 Task: Find connections with filter location Mühlheim am Main with filter topic #cloudwith filter profile language Potuguese with filter current company EClerx with filter school Abeda Inamdar Senior College - India with filter industry Water, Waste, Steam, and Air Conditioning Services with filter service category Grant Writing with filter keywords title Civil Engineer
Action: Mouse moved to (483, 64)
Screenshot: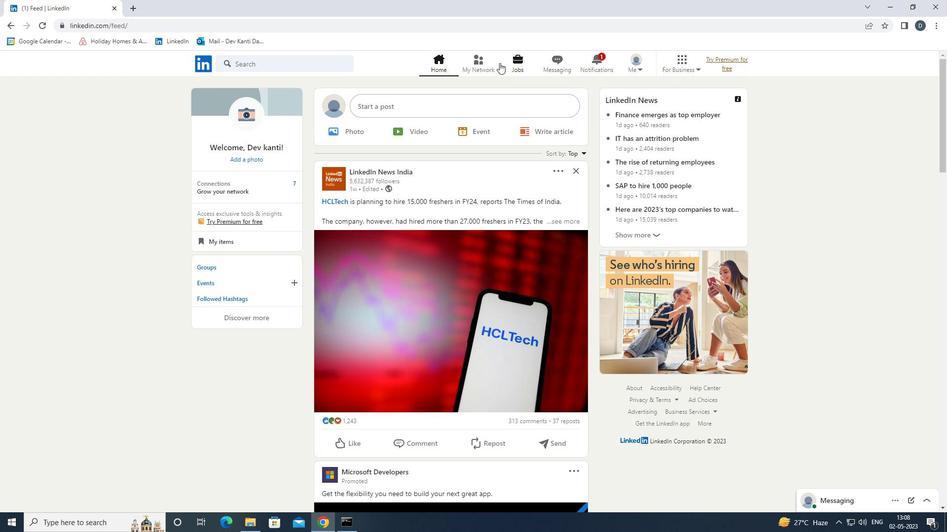 
Action: Mouse pressed left at (483, 64)
Screenshot: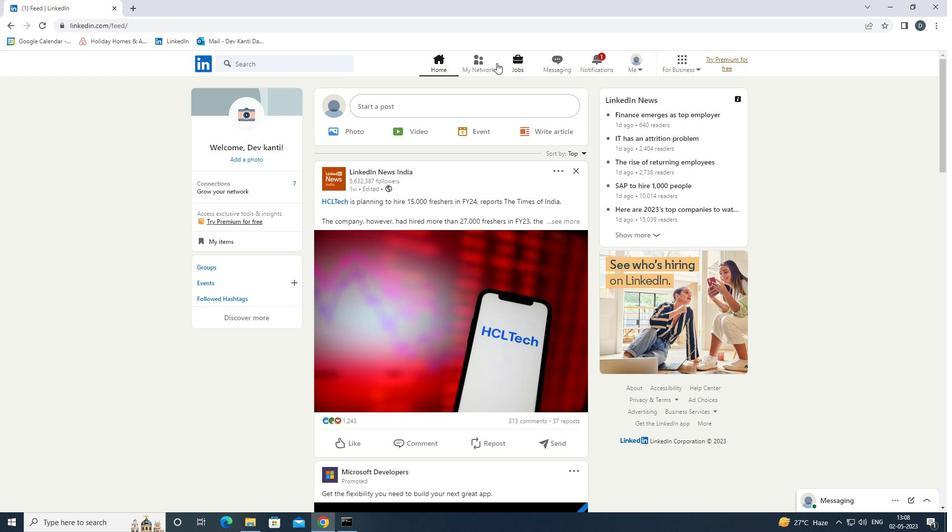 
Action: Mouse moved to (324, 117)
Screenshot: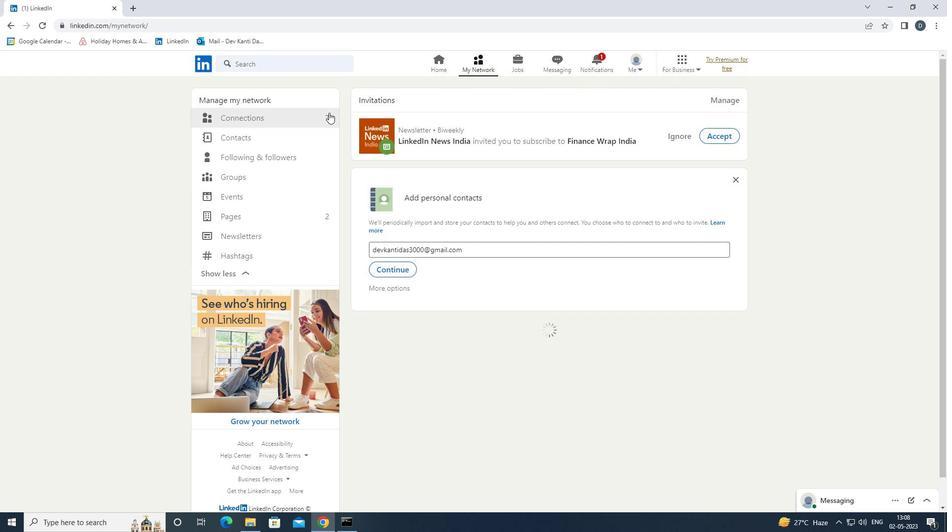 
Action: Mouse pressed left at (324, 117)
Screenshot: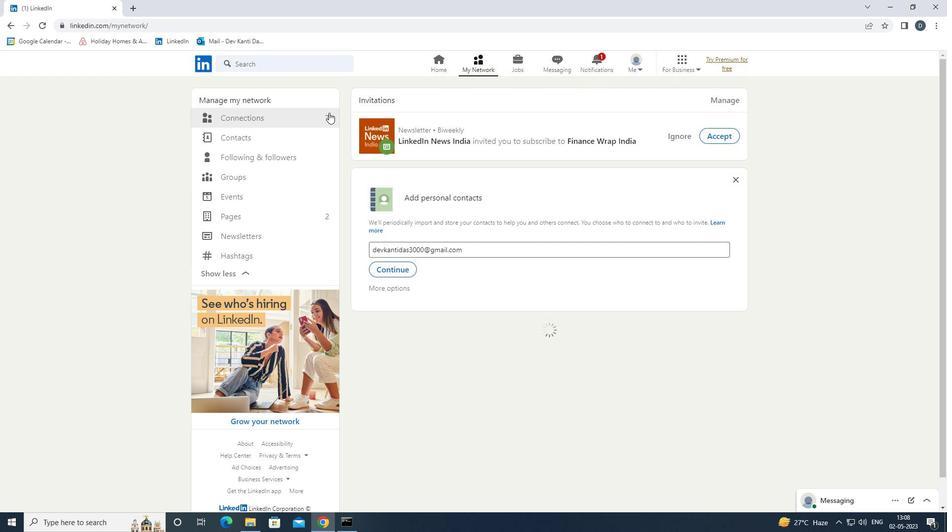 
Action: Mouse moved to (572, 118)
Screenshot: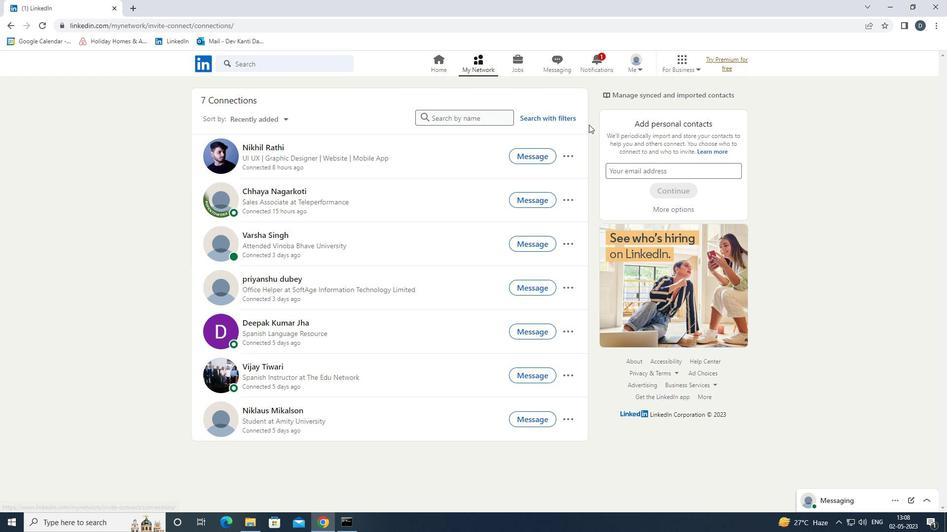 
Action: Mouse pressed left at (572, 118)
Screenshot: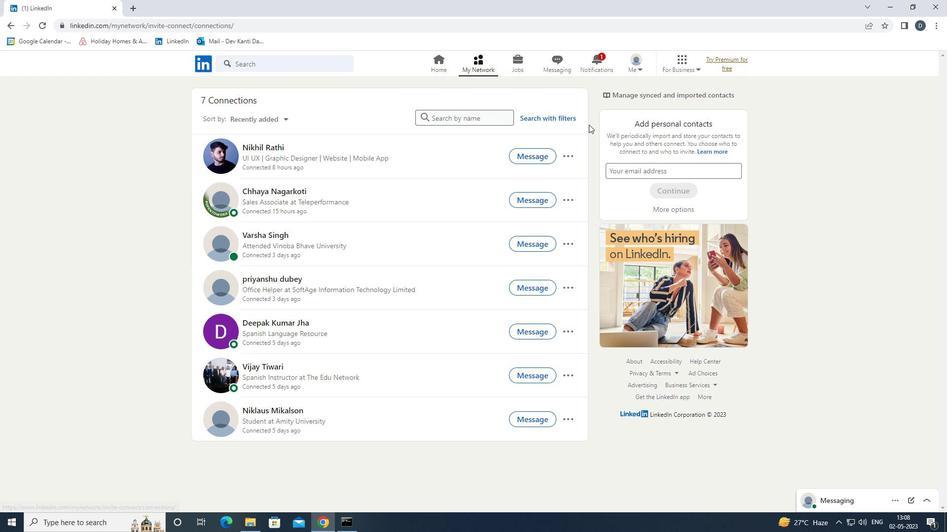 
Action: Mouse moved to (504, 90)
Screenshot: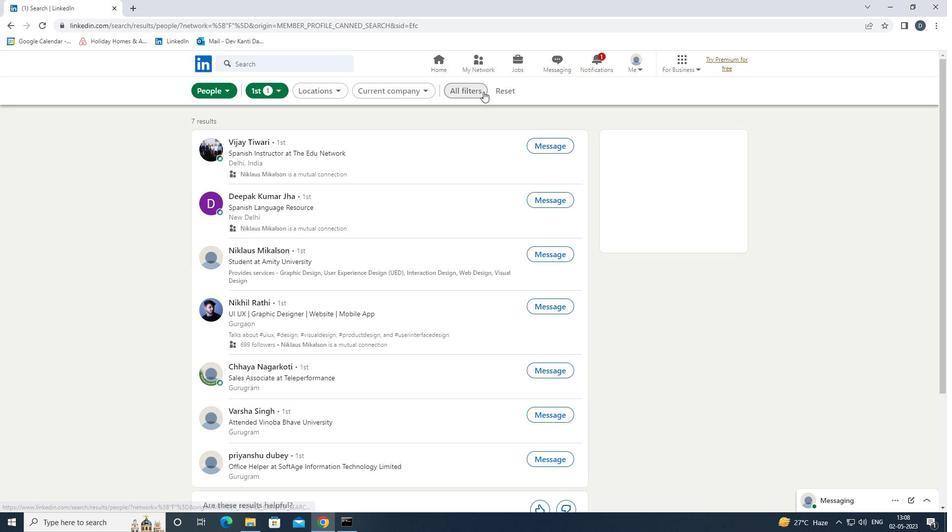
Action: Mouse pressed left at (504, 90)
Screenshot: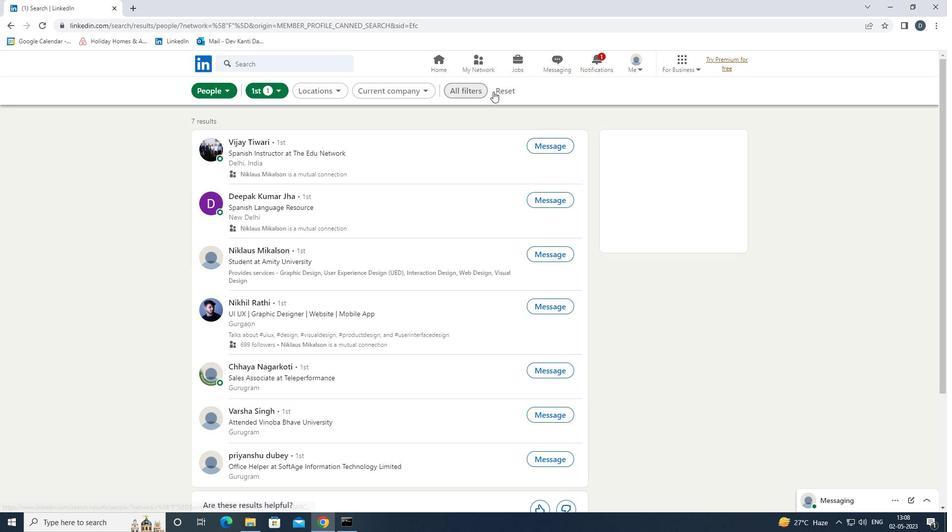 
Action: Mouse moved to (496, 93)
Screenshot: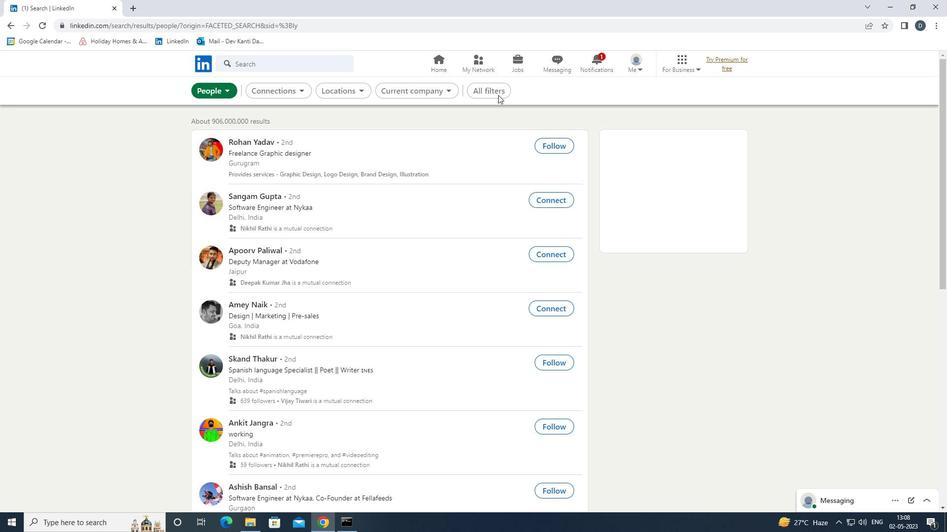 
Action: Mouse pressed left at (496, 93)
Screenshot: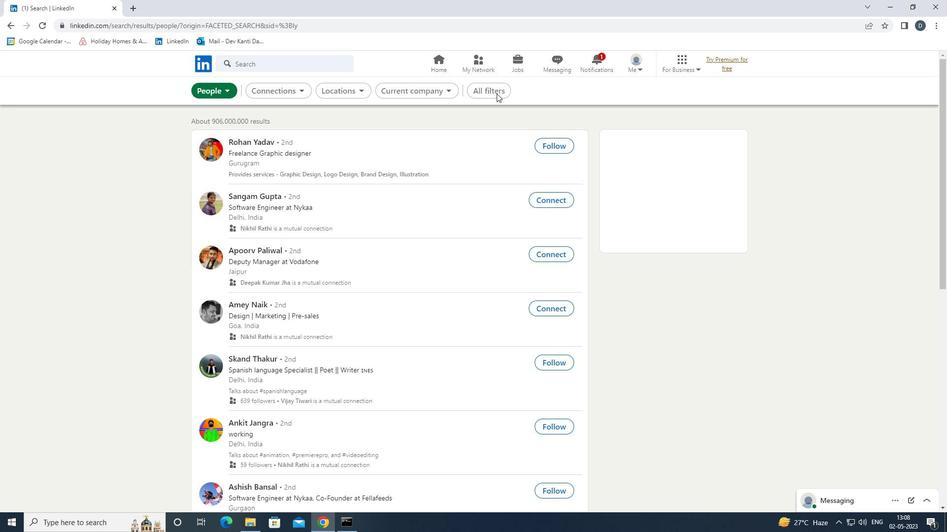 
Action: Mouse moved to (820, 280)
Screenshot: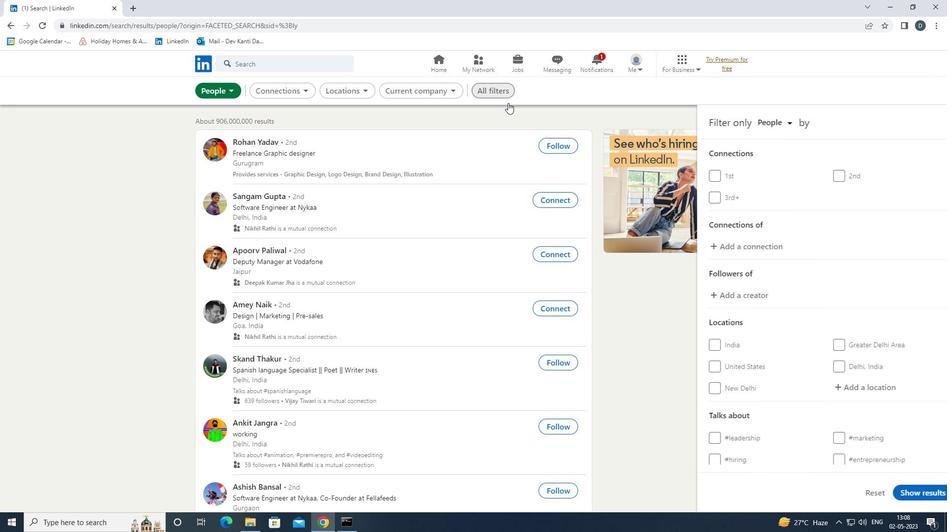 
Action: Mouse scrolled (820, 279) with delta (0, 0)
Screenshot: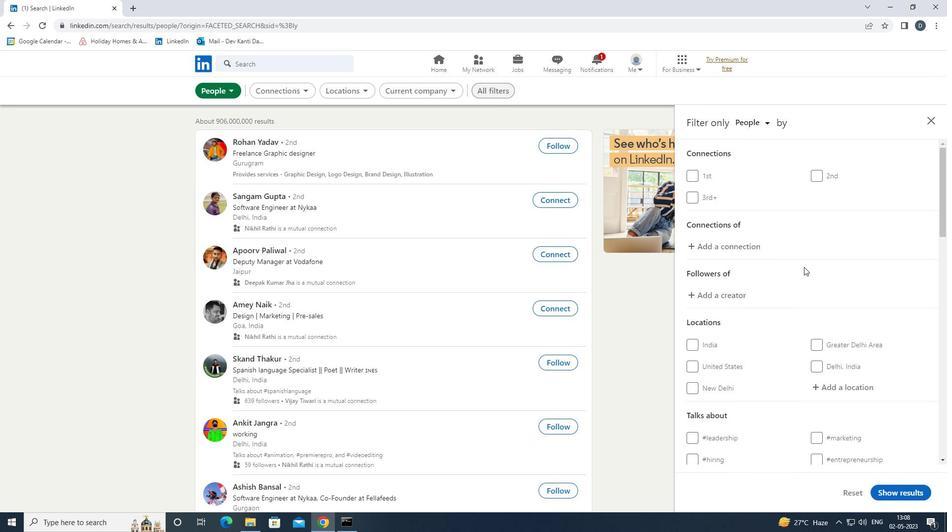 
Action: Mouse scrolled (820, 279) with delta (0, 0)
Screenshot: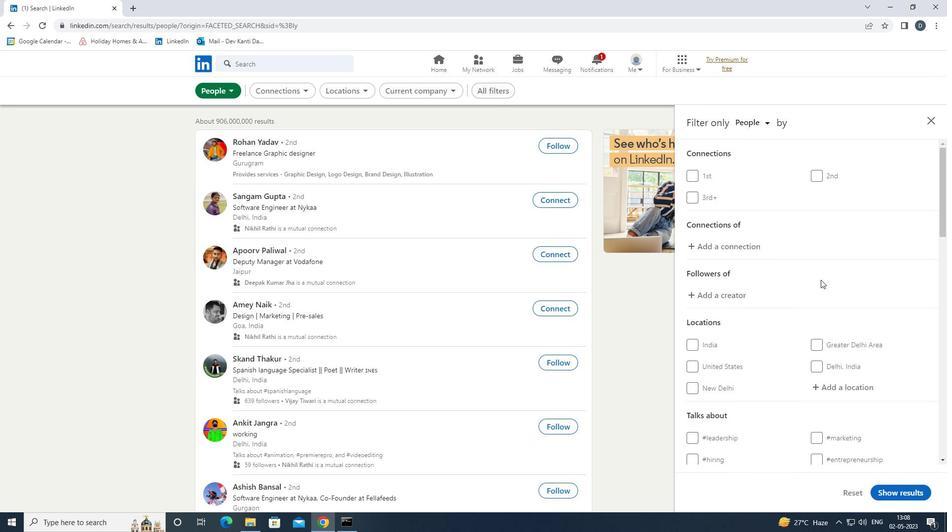 
Action: Mouse moved to (837, 293)
Screenshot: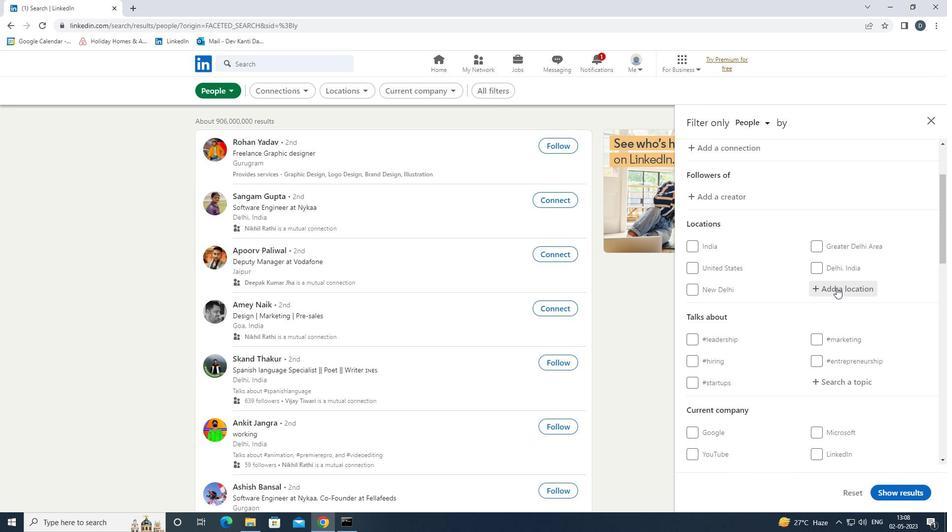 
Action: Mouse pressed left at (837, 293)
Screenshot: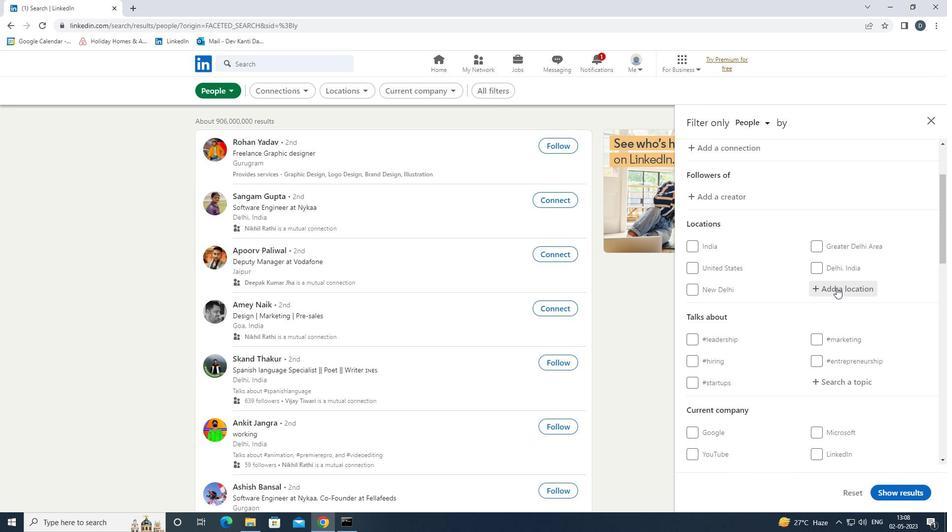 
Action: Key pressed <Key.shift>MULH<Key.backspace><Key.backspace>HLHEIM<Key.down><Key.down><Key.down><Key.down><Key.space>AM<Key.space><Key.shift>MAIN<Key.enter>
Screenshot: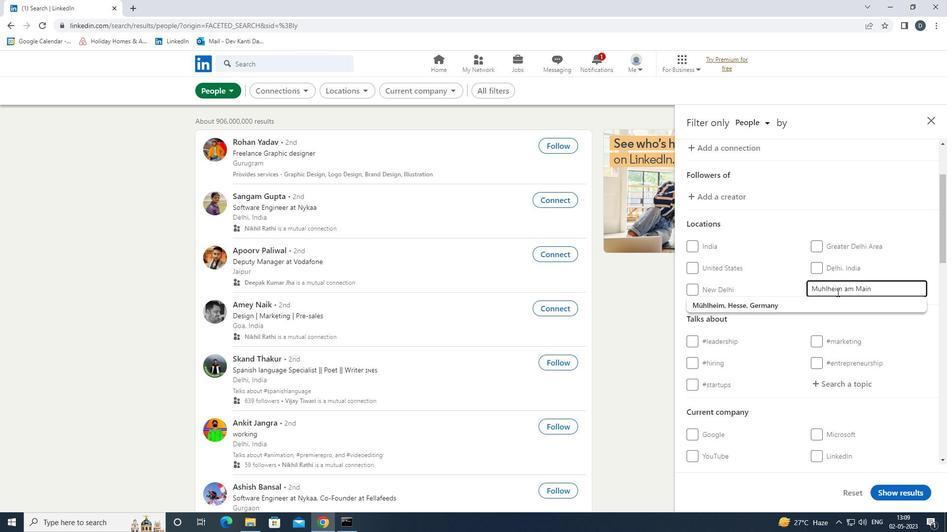
Action: Mouse scrolled (837, 292) with delta (0, 0)
Screenshot: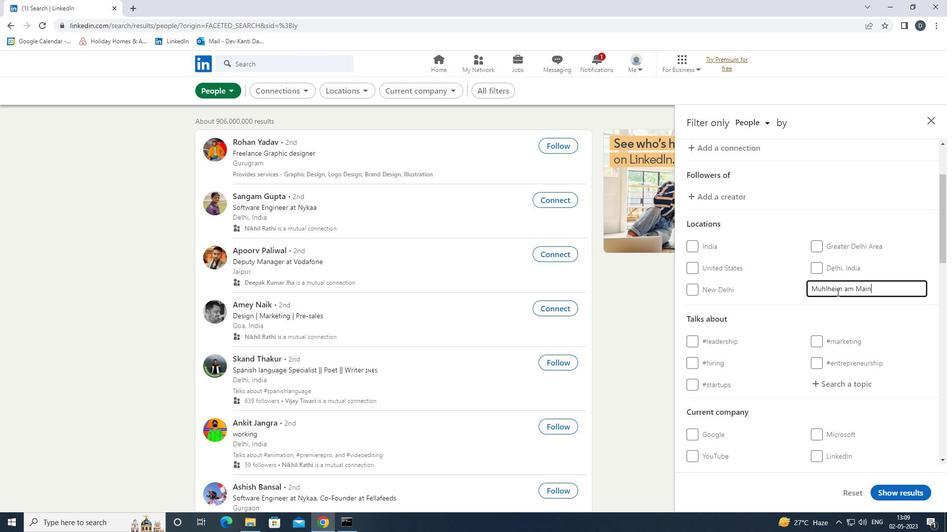 
Action: Mouse moved to (837, 293)
Screenshot: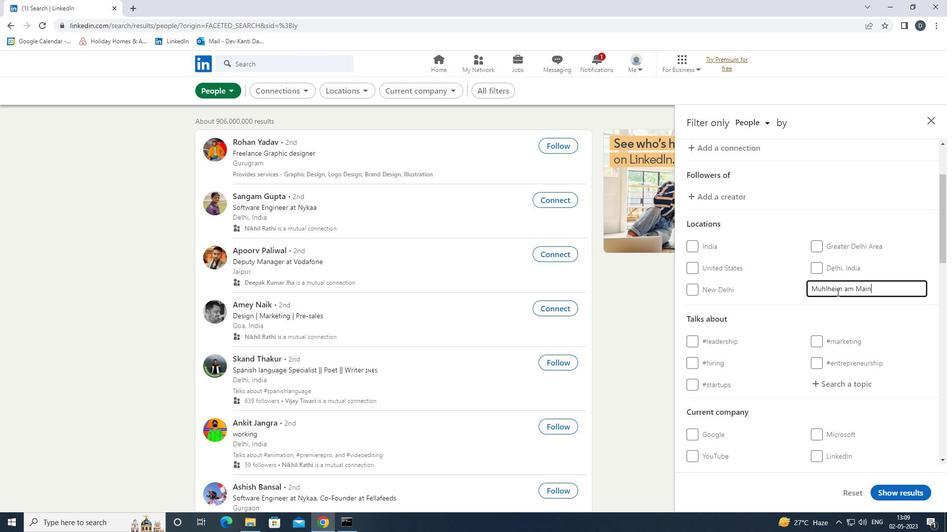 
Action: Mouse scrolled (837, 293) with delta (0, 0)
Screenshot: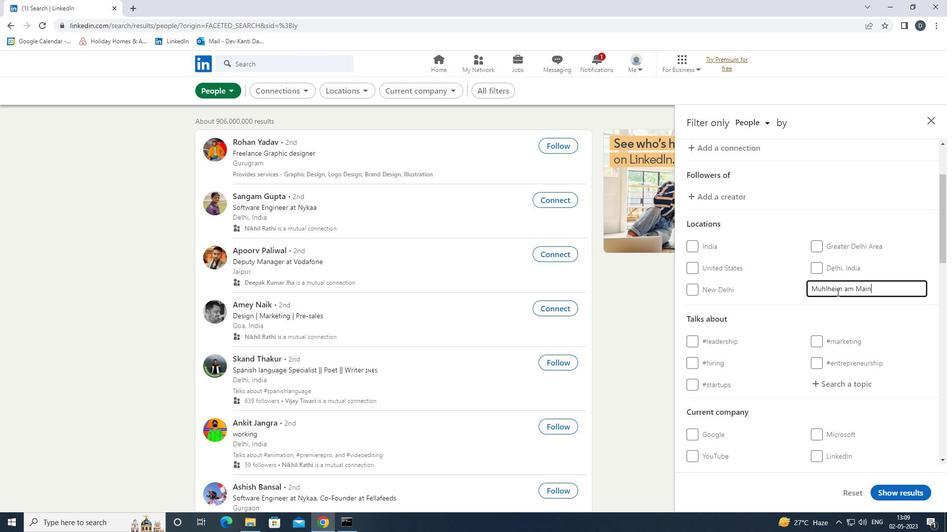 
Action: Mouse moved to (847, 283)
Screenshot: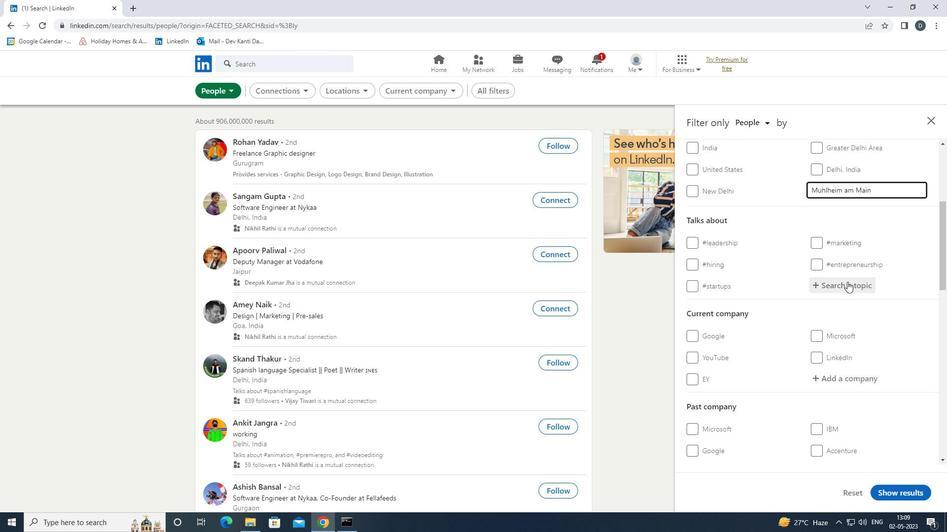 
Action: Mouse pressed left at (847, 283)
Screenshot: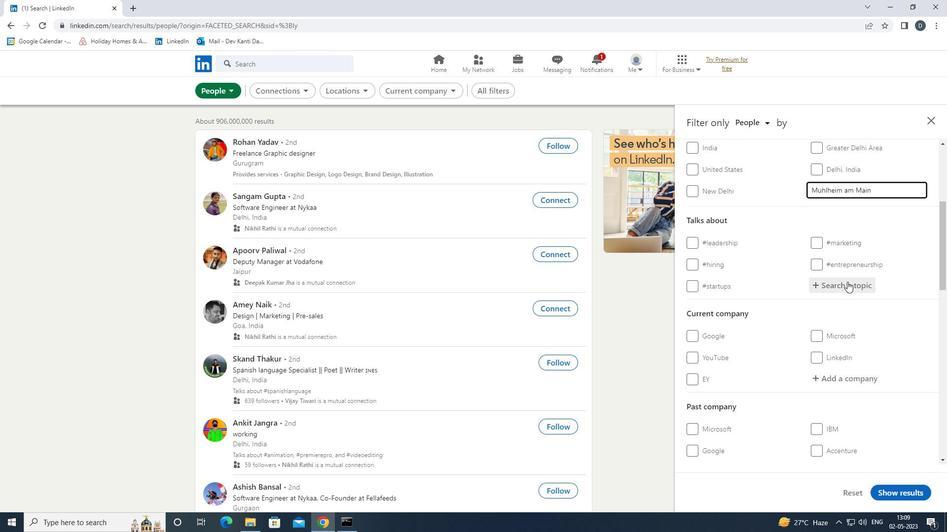
Action: Key pressed CLOUD<Key.down><Key.enter>
Screenshot: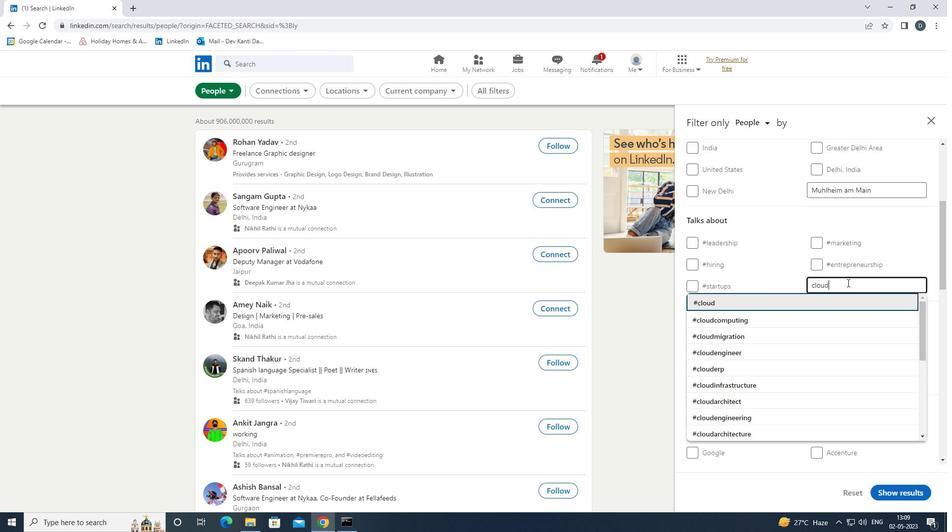 
Action: Mouse scrolled (847, 282) with delta (0, 0)
Screenshot: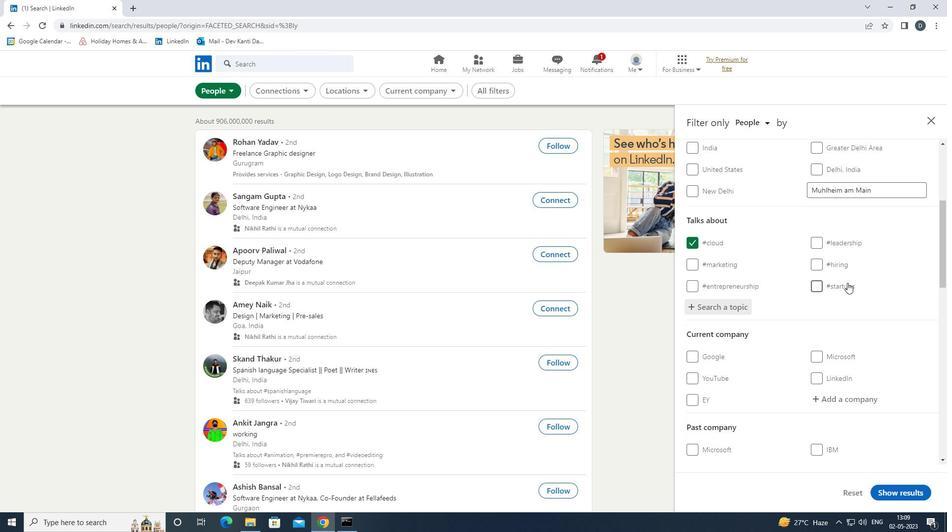 
Action: Mouse scrolled (847, 282) with delta (0, 0)
Screenshot: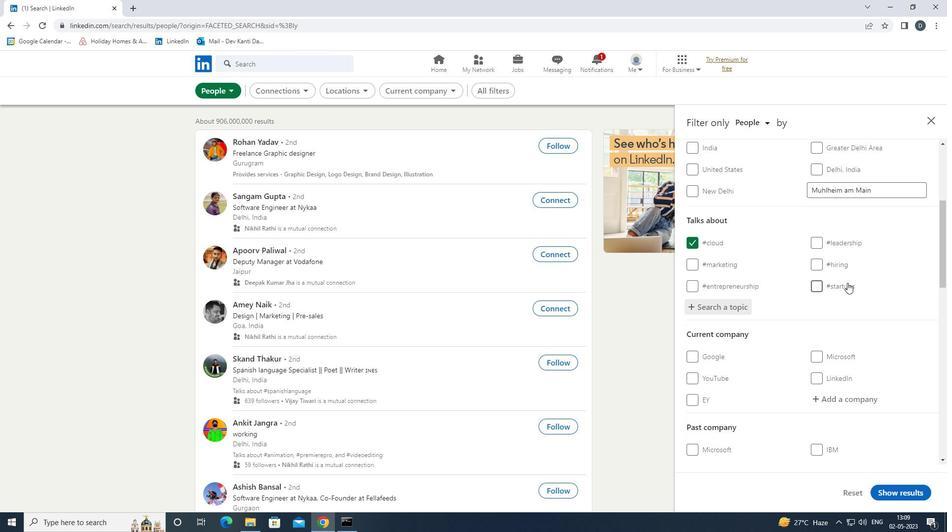
Action: Mouse scrolled (847, 282) with delta (0, 0)
Screenshot: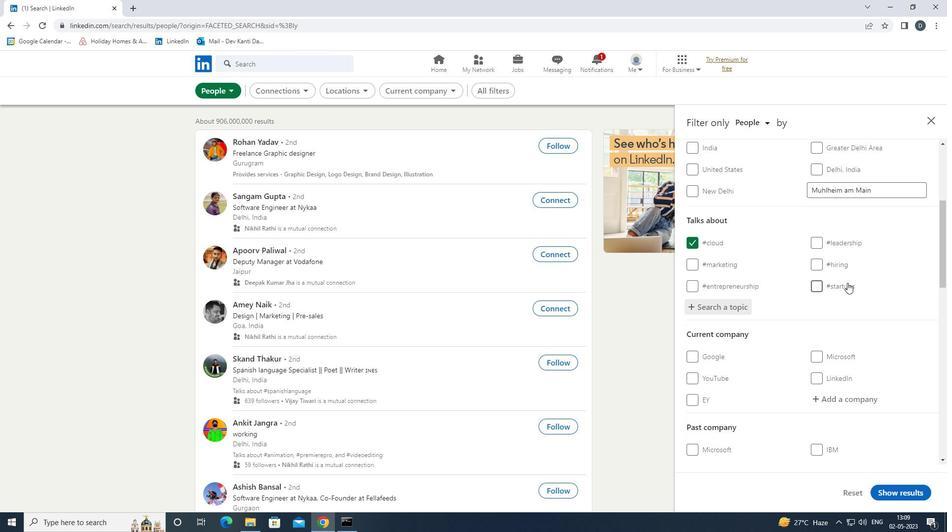 
Action: Mouse scrolled (847, 282) with delta (0, 0)
Screenshot: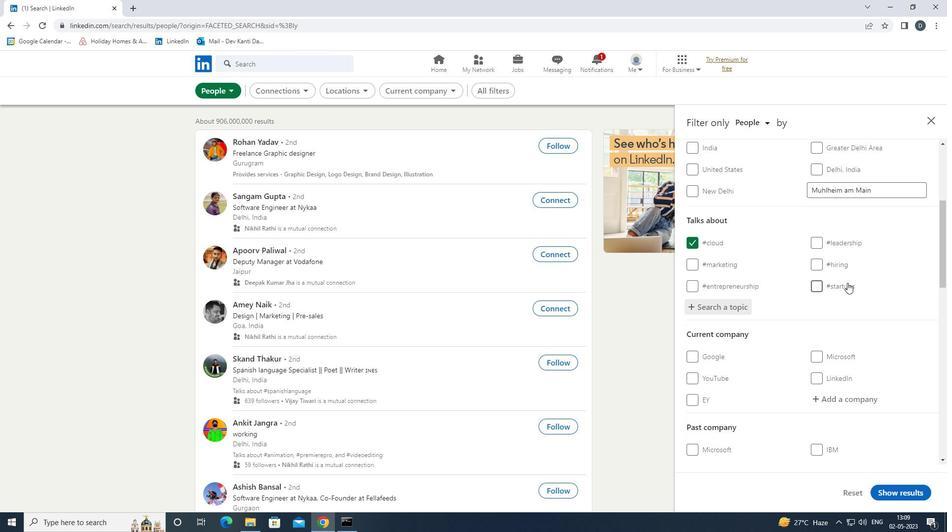 
Action: Mouse scrolled (847, 282) with delta (0, 0)
Screenshot: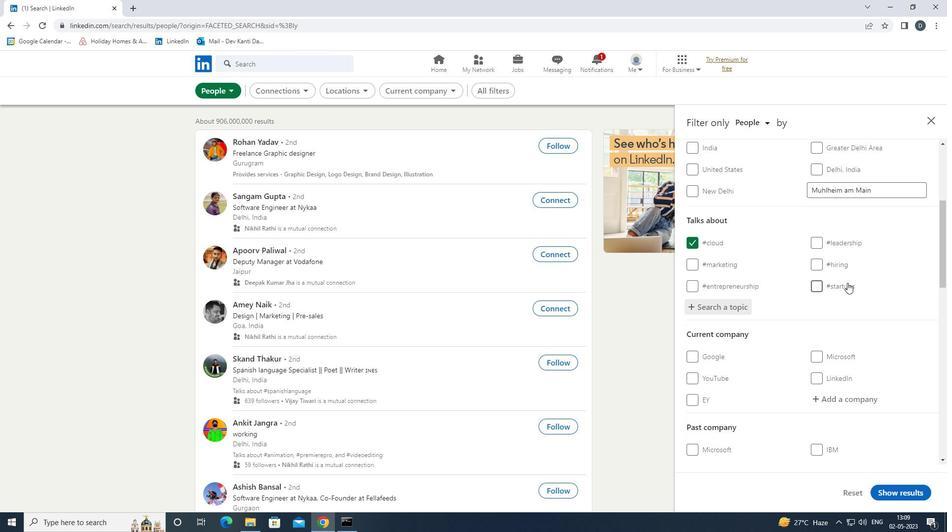 
Action: Mouse scrolled (847, 282) with delta (0, 0)
Screenshot: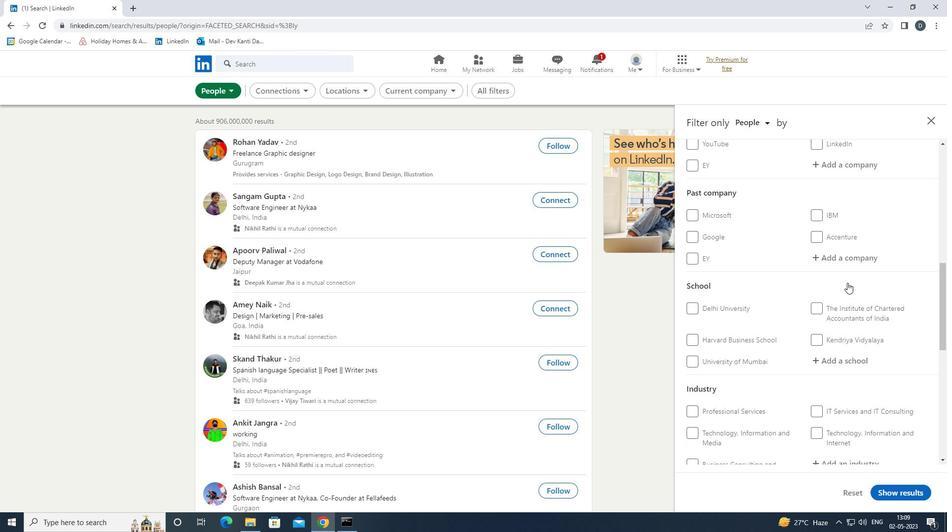 
Action: Mouse scrolled (847, 282) with delta (0, 0)
Screenshot: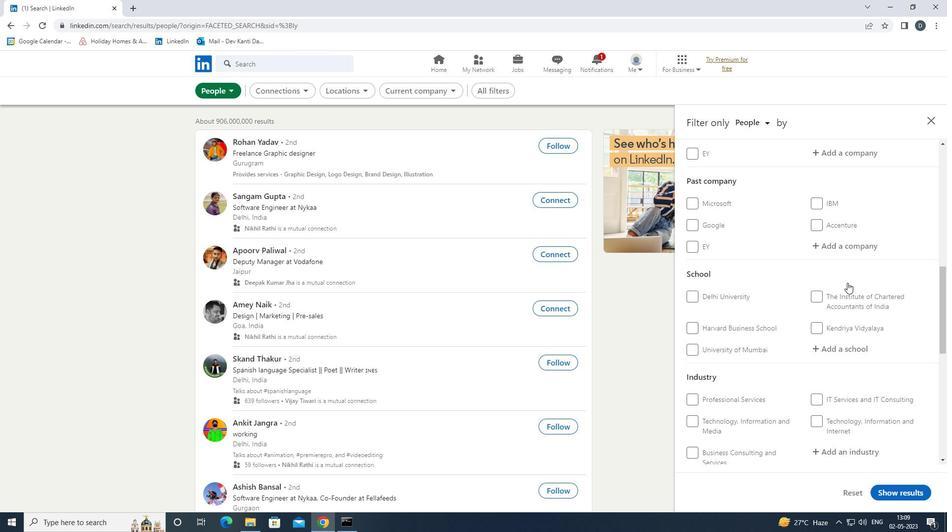 
Action: Mouse scrolled (847, 282) with delta (0, 0)
Screenshot: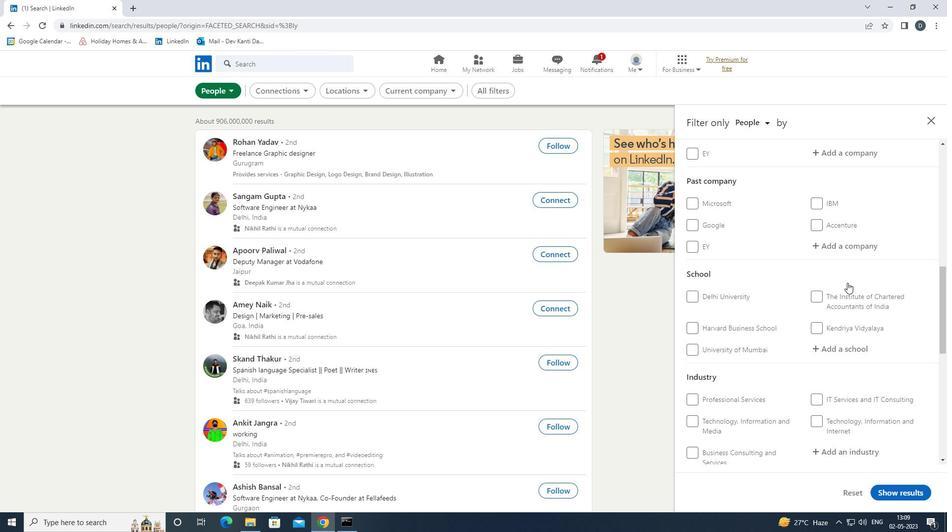 
Action: Mouse scrolled (847, 282) with delta (0, 0)
Screenshot: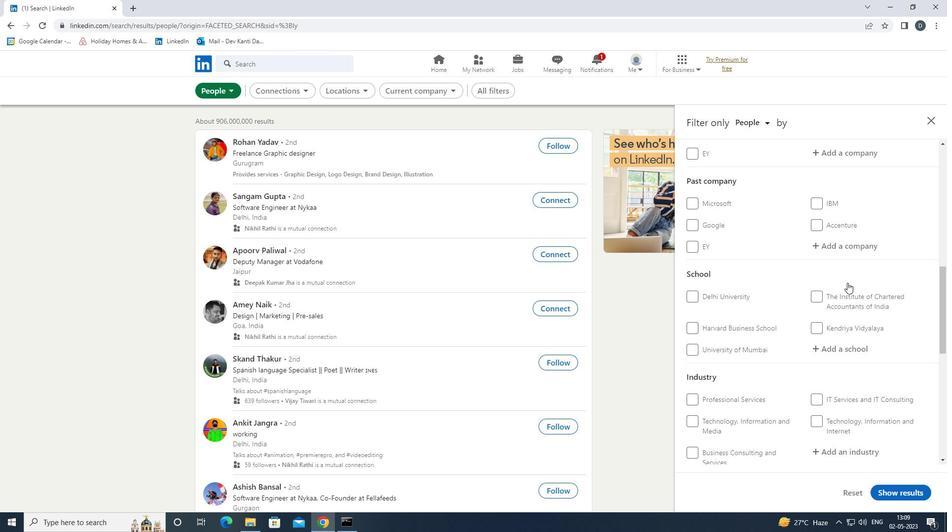 
Action: Mouse moved to (827, 338)
Screenshot: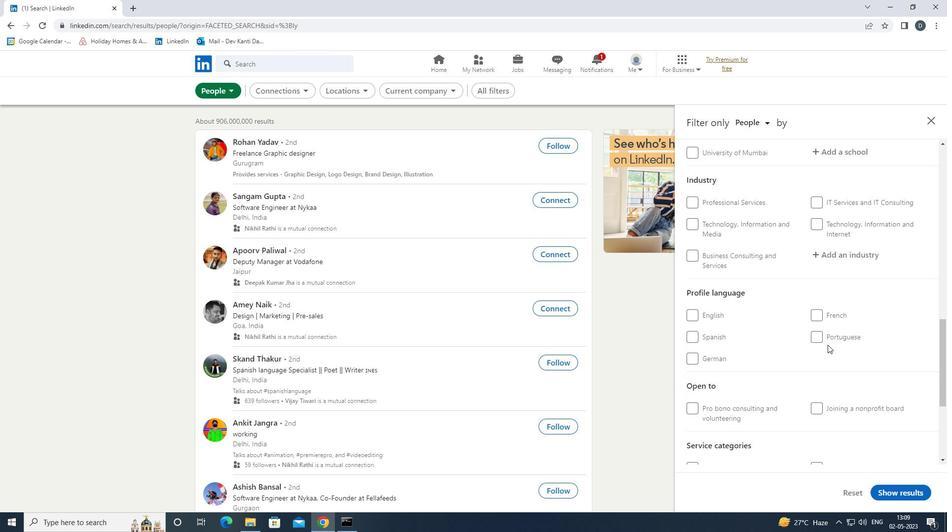 
Action: Mouse pressed left at (827, 338)
Screenshot: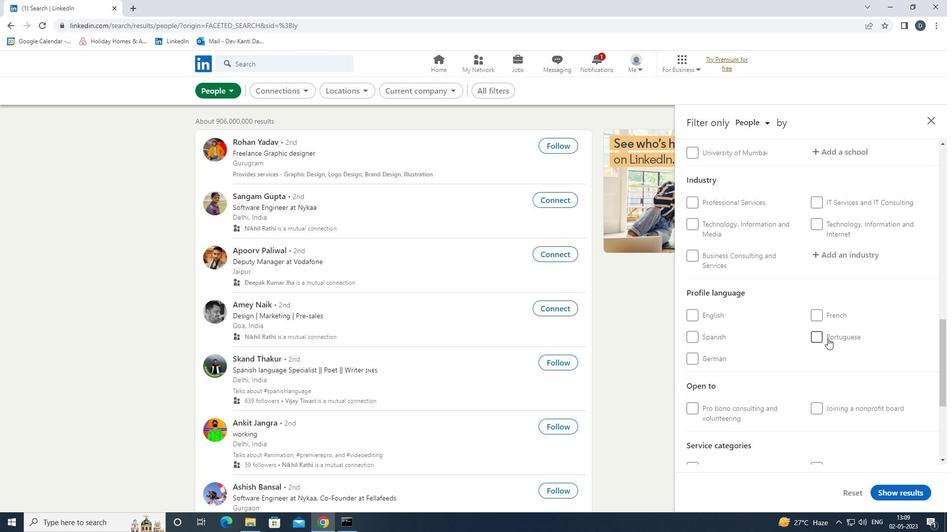 
Action: Mouse moved to (830, 338)
Screenshot: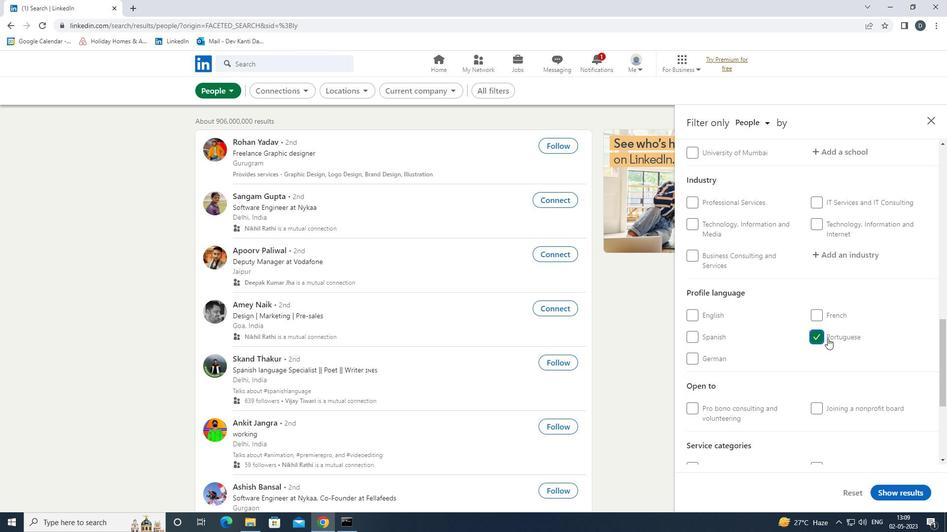 
Action: Mouse scrolled (830, 339) with delta (0, 0)
Screenshot: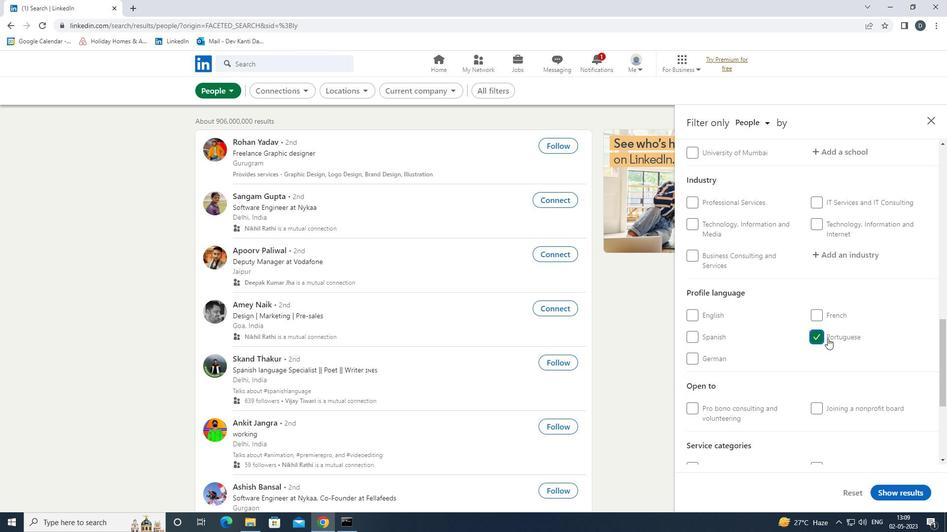 
Action: Mouse scrolled (830, 339) with delta (0, 0)
Screenshot: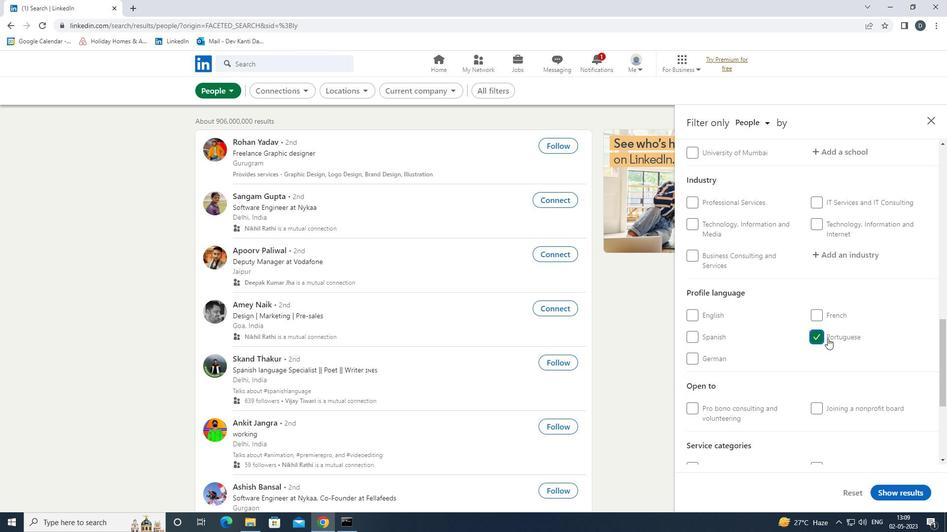 
Action: Mouse scrolled (830, 339) with delta (0, 0)
Screenshot: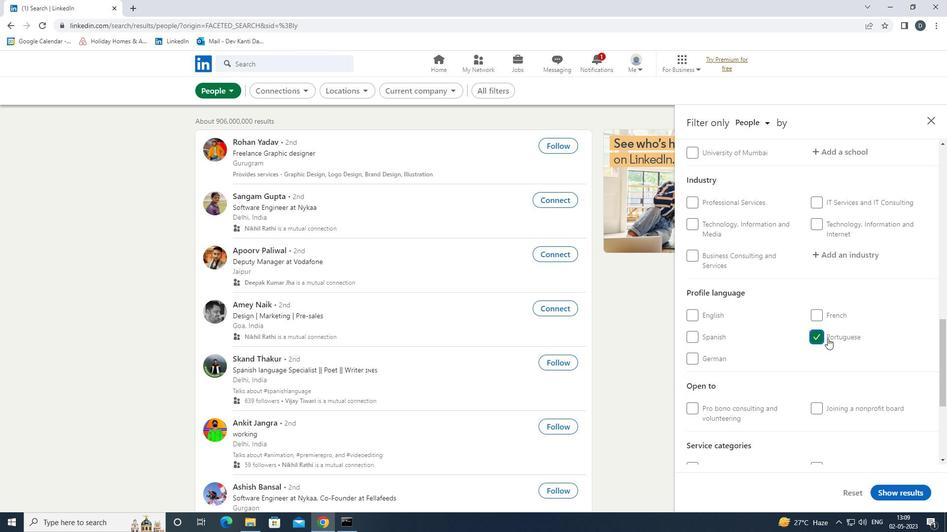 
Action: Mouse scrolled (830, 339) with delta (0, 0)
Screenshot: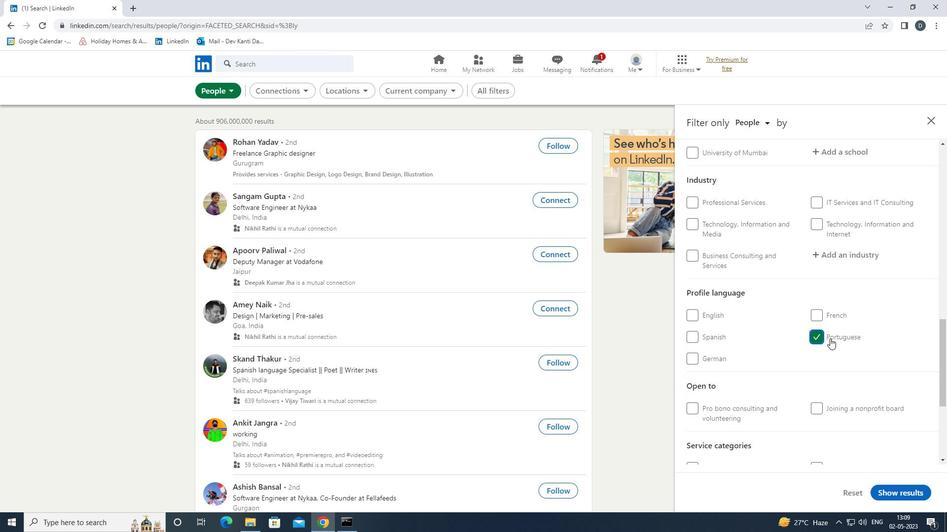 
Action: Mouse scrolled (830, 339) with delta (0, 0)
Screenshot: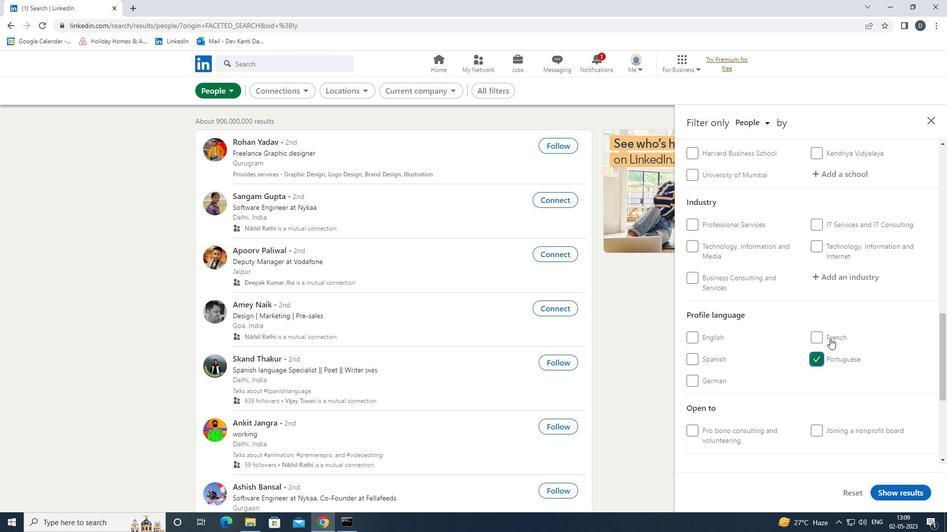 
Action: Mouse moved to (830, 338)
Screenshot: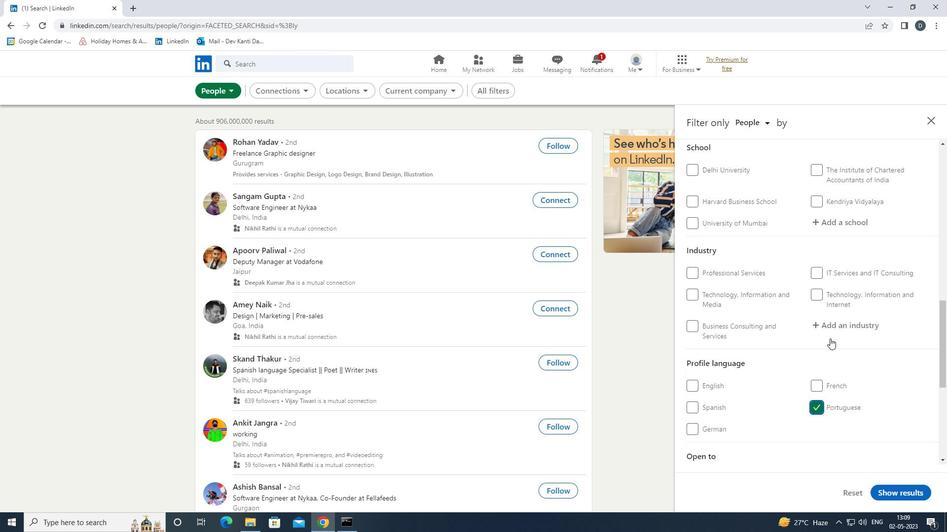
Action: Mouse scrolled (830, 339) with delta (0, 0)
Screenshot: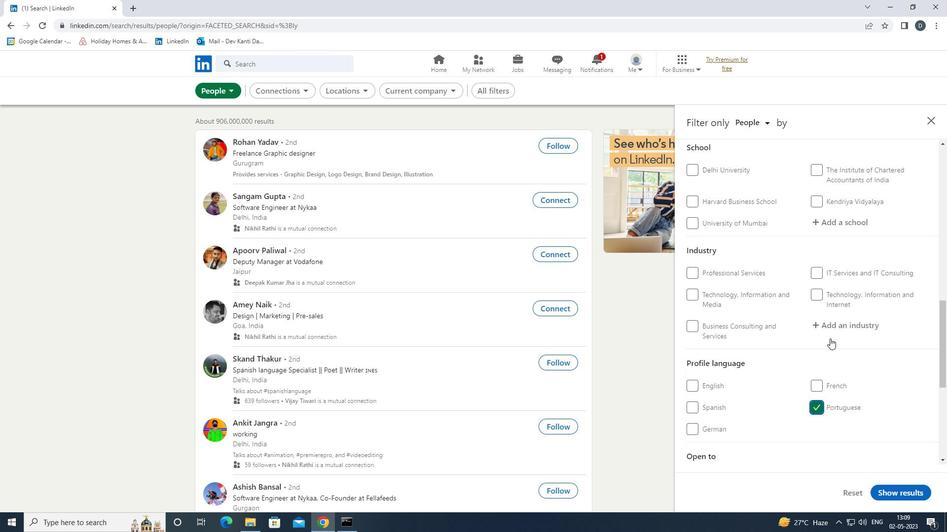 
Action: Mouse moved to (848, 270)
Screenshot: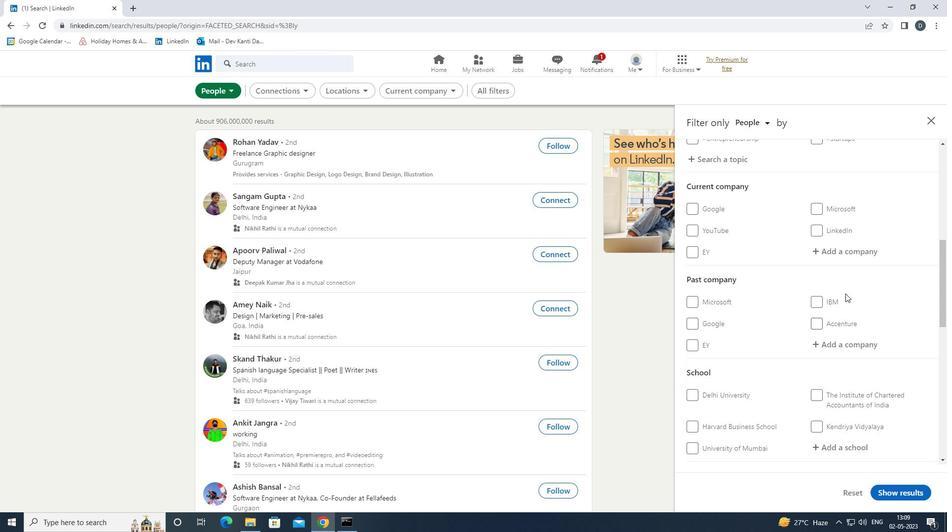 
Action: Mouse pressed left at (848, 270)
Screenshot: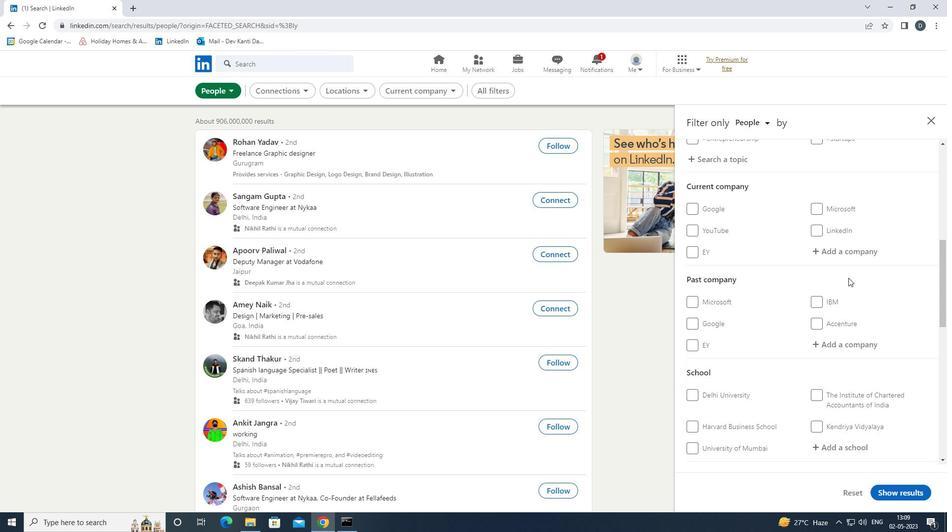 
Action: Mouse moved to (848, 246)
Screenshot: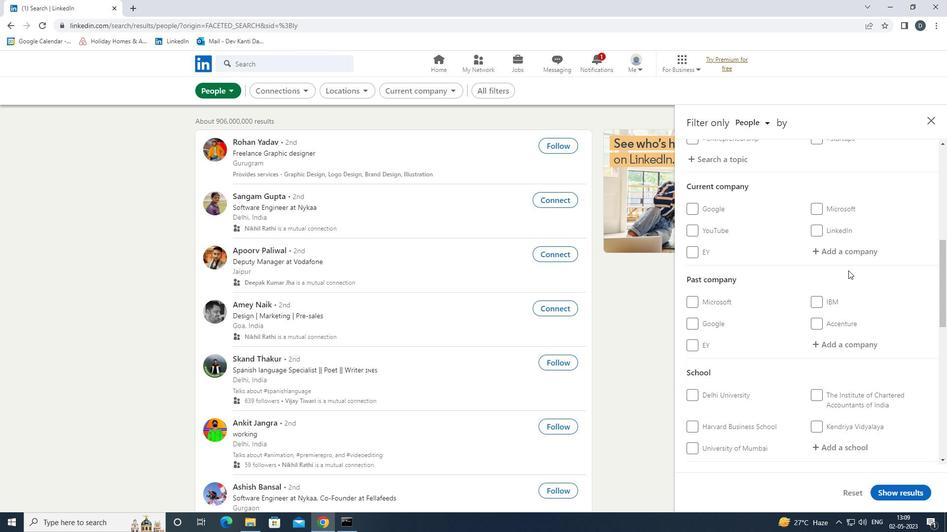 
Action: Mouse pressed left at (848, 246)
Screenshot: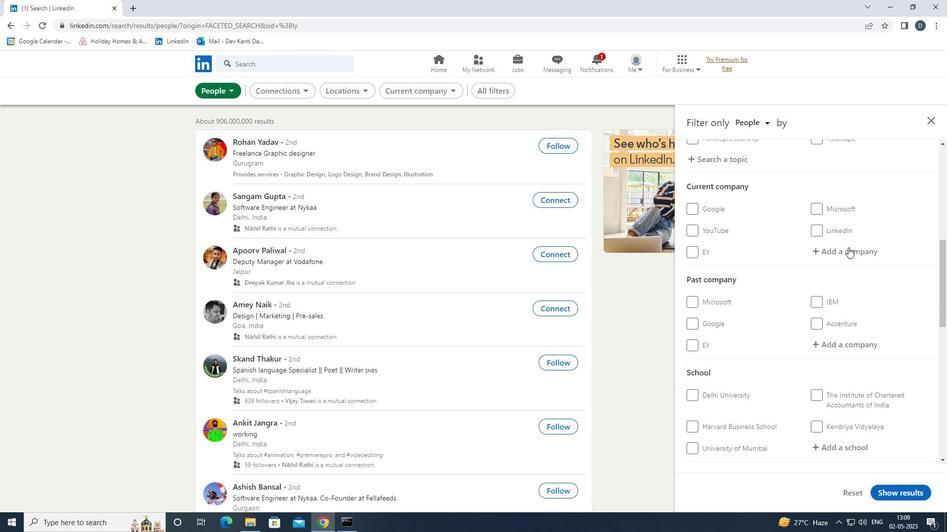 
Action: Key pressed <Key.shift>ECLE<Key.down><Key.enter>
Screenshot: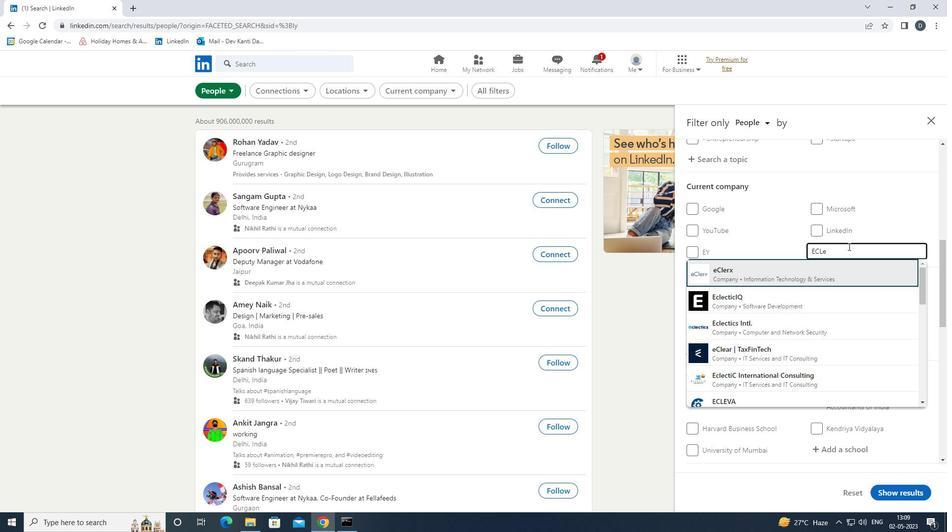 
Action: Mouse scrolled (848, 246) with delta (0, 0)
Screenshot: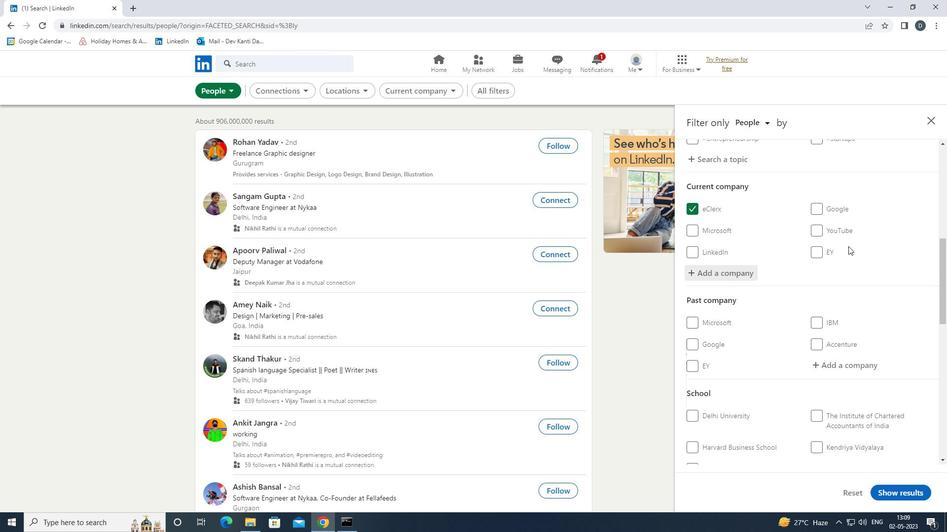
Action: Mouse moved to (848, 246)
Screenshot: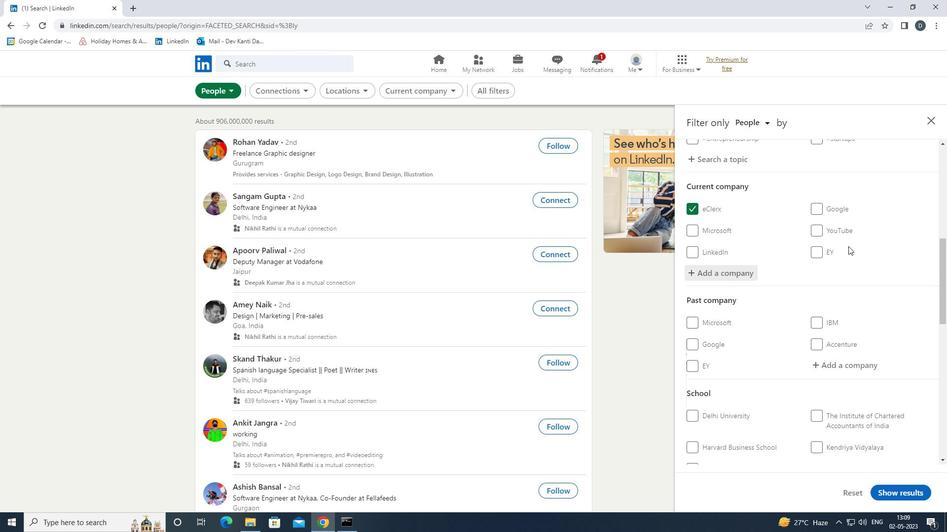 
Action: Mouse scrolled (848, 246) with delta (0, 0)
Screenshot: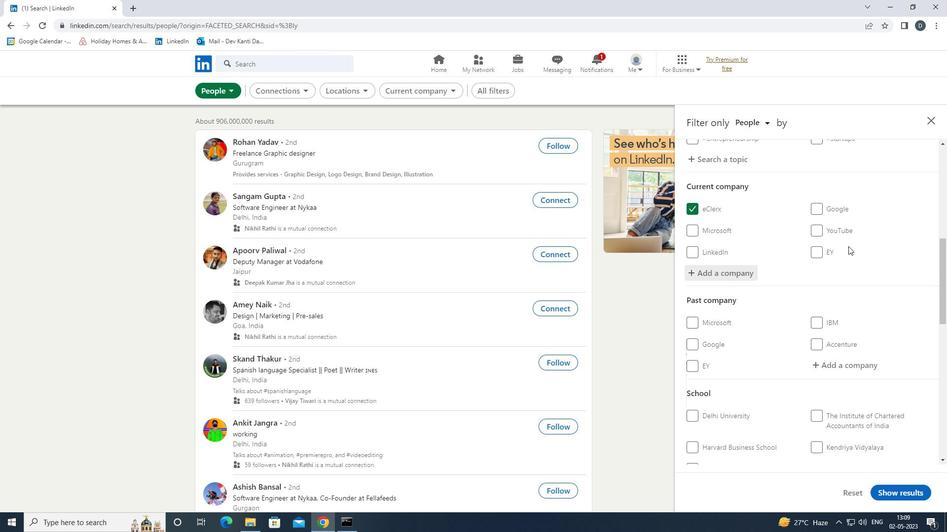 
Action: Mouse moved to (848, 247)
Screenshot: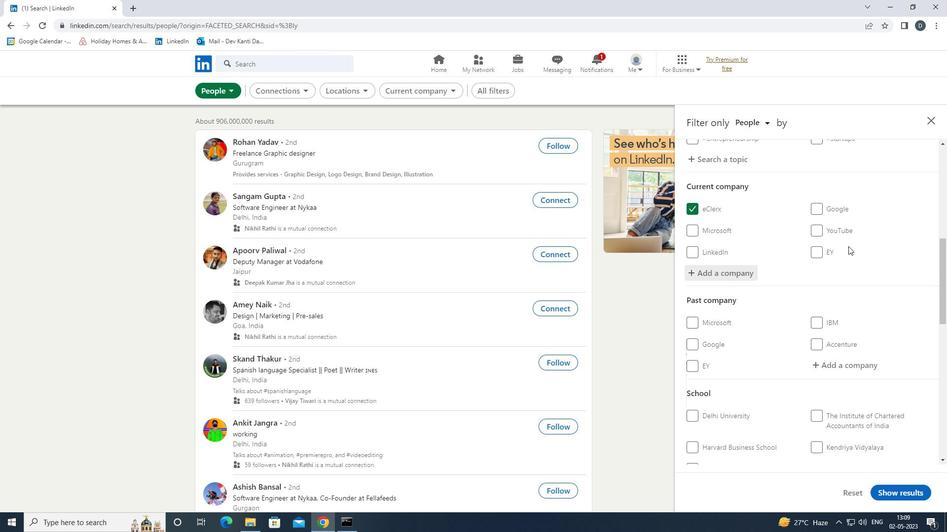 
Action: Mouse scrolled (848, 246) with delta (0, 0)
Screenshot: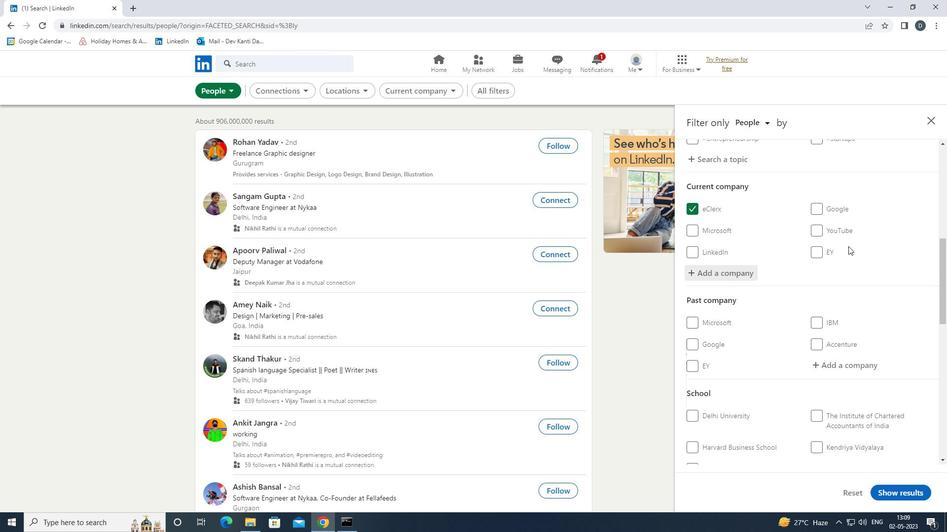 
Action: Mouse scrolled (848, 246) with delta (0, 0)
Screenshot: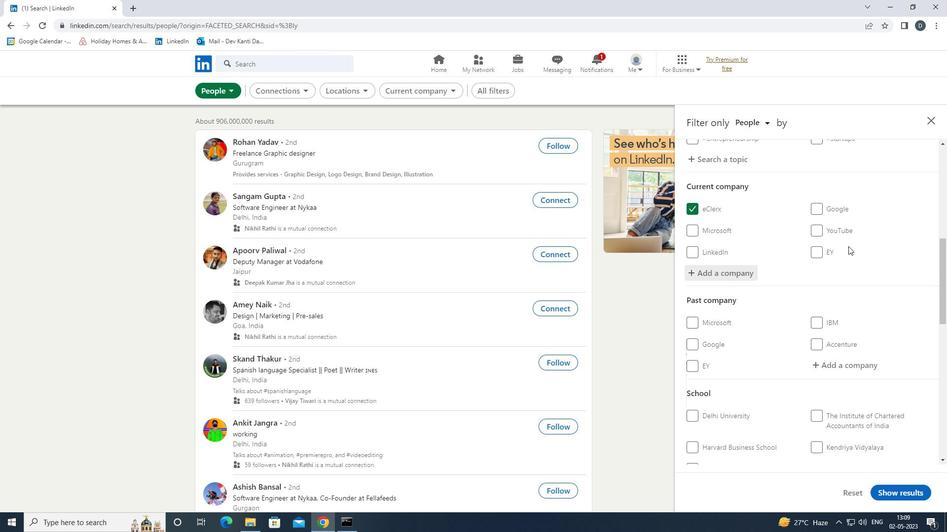
Action: Mouse moved to (857, 273)
Screenshot: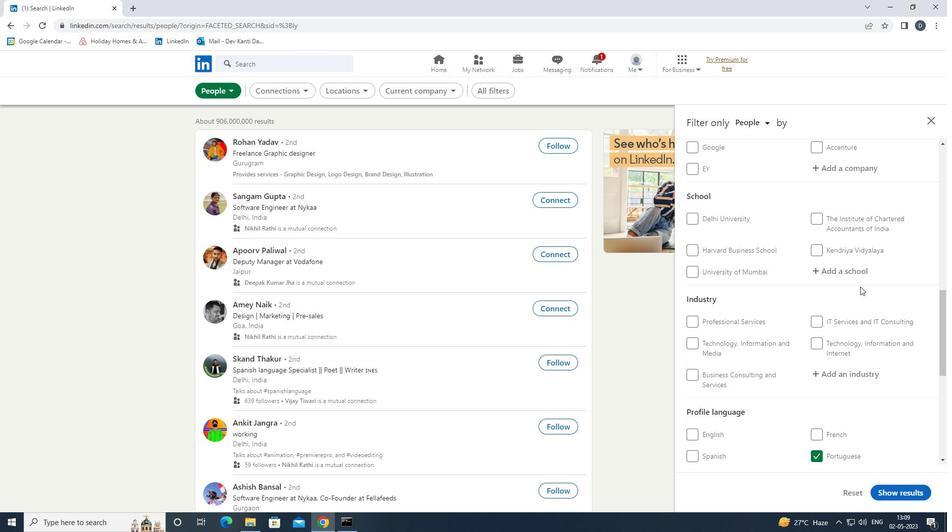 
Action: Mouse pressed left at (857, 273)
Screenshot: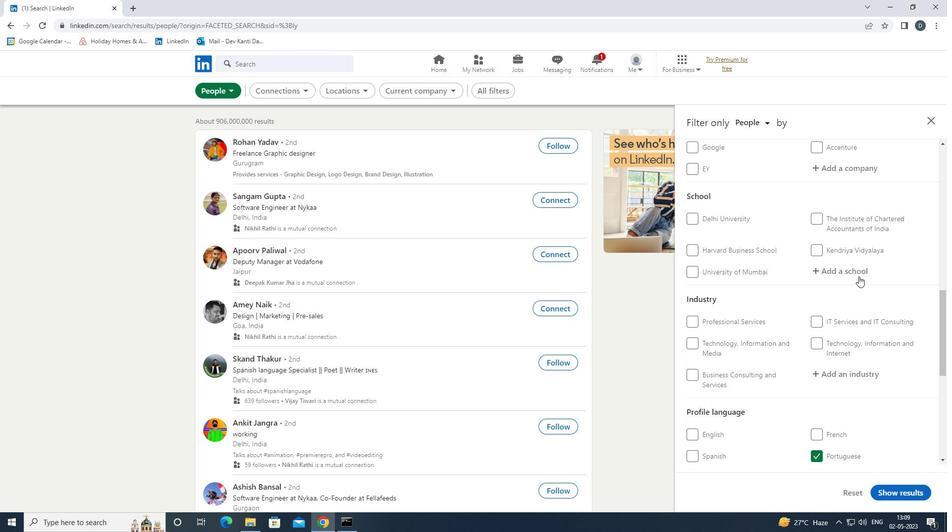 
Action: Key pressed <Key.shift>ABEDA<Key.space><Key.shift>IN<Key.down><Key.enter>
Screenshot: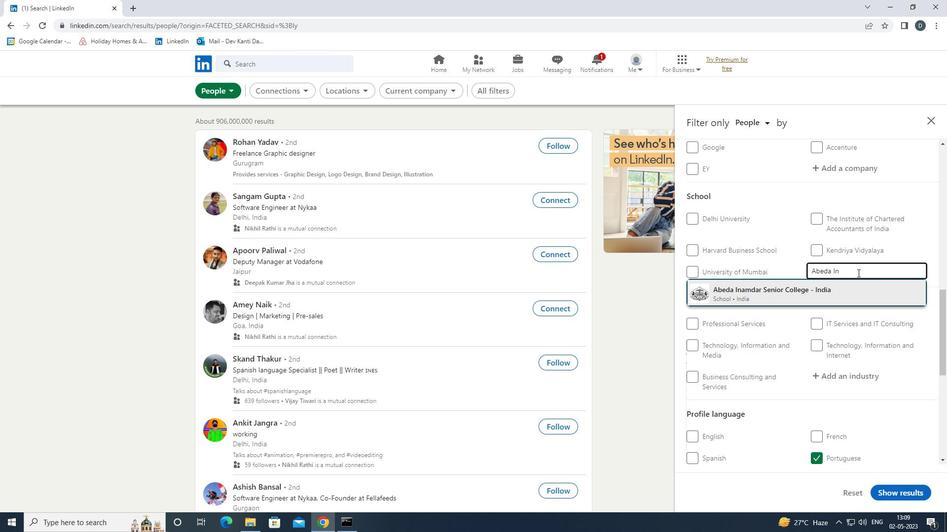 
Action: Mouse moved to (858, 283)
Screenshot: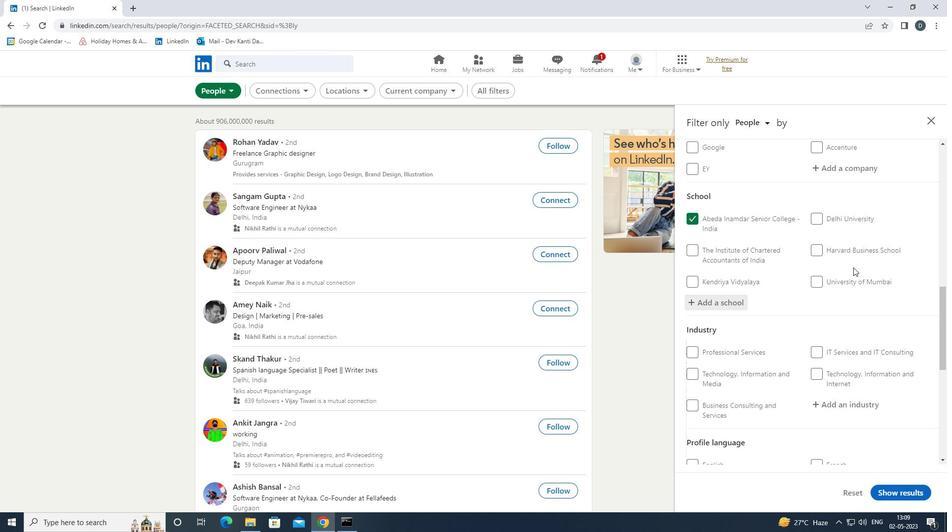
Action: Mouse scrolled (858, 282) with delta (0, 0)
Screenshot: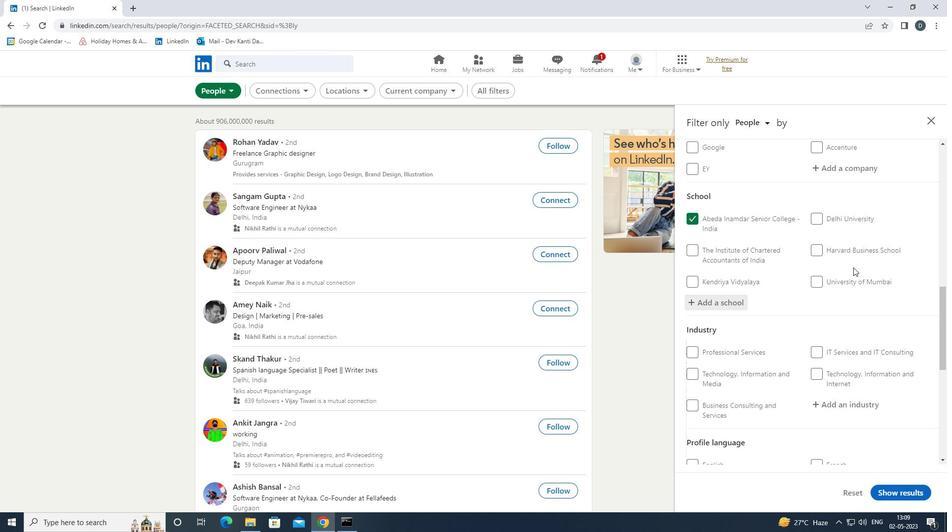 
Action: Mouse moved to (859, 288)
Screenshot: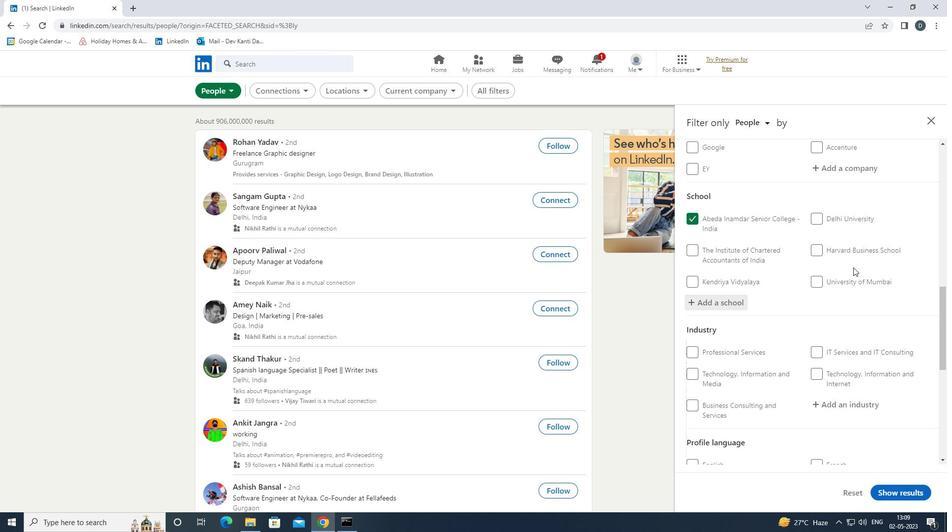 
Action: Mouse scrolled (859, 287) with delta (0, 0)
Screenshot: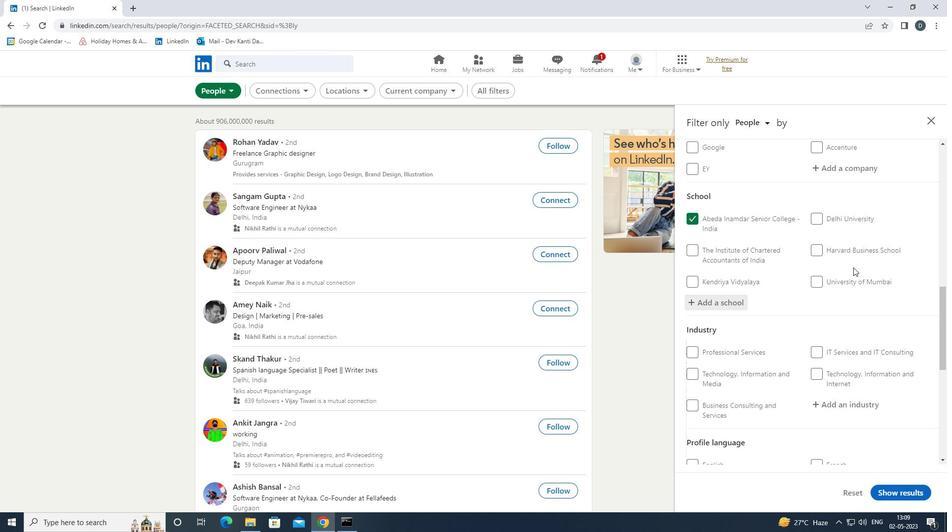 
Action: Mouse moved to (859, 291)
Screenshot: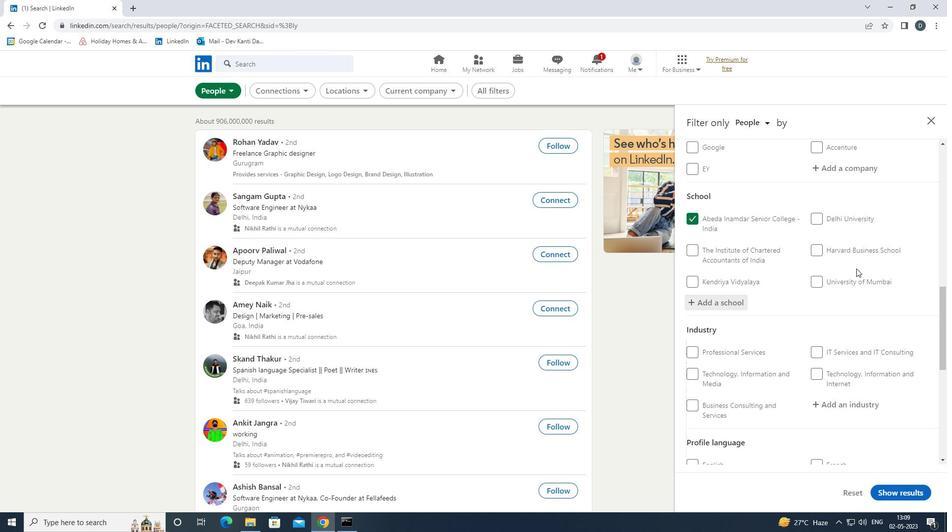 
Action: Mouse scrolled (859, 291) with delta (0, 0)
Screenshot: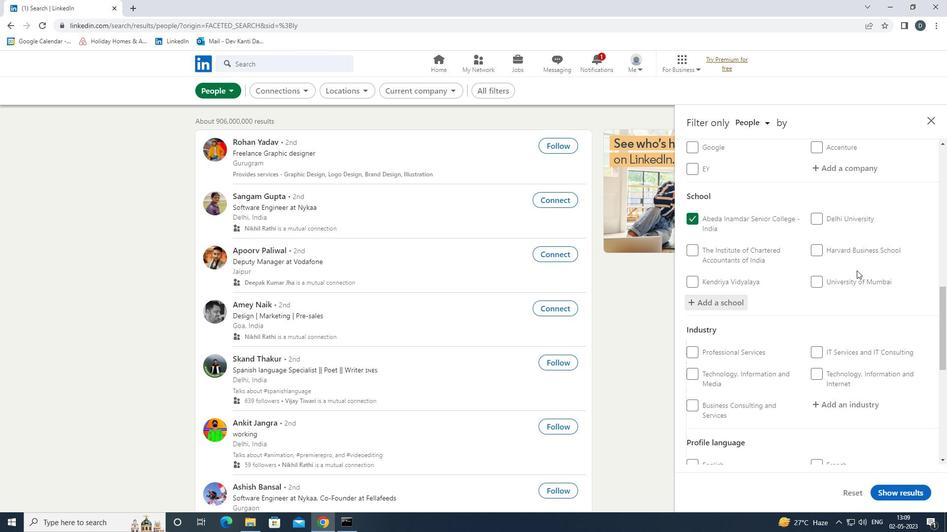 
Action: Mouse moved to (855, 259)
Screenshot: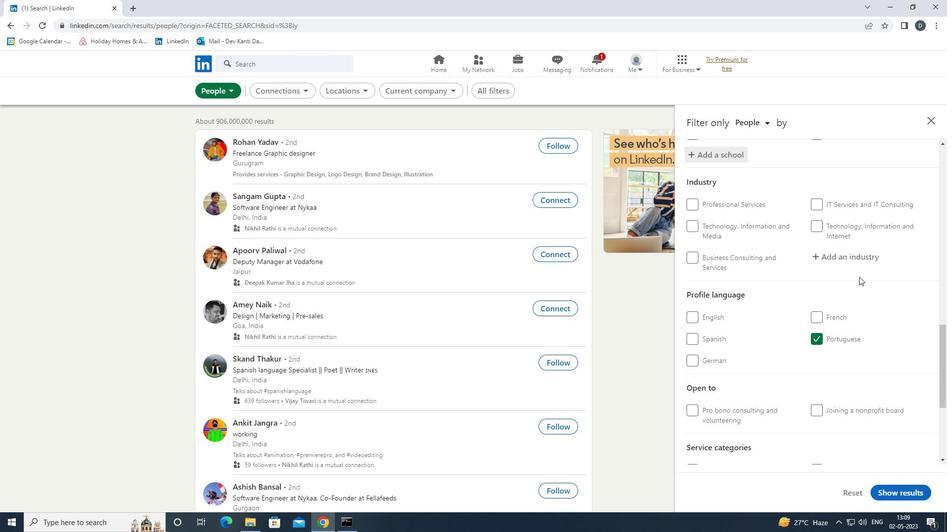 
Action: Mouse pressed left at (855, 259)
Screenshot: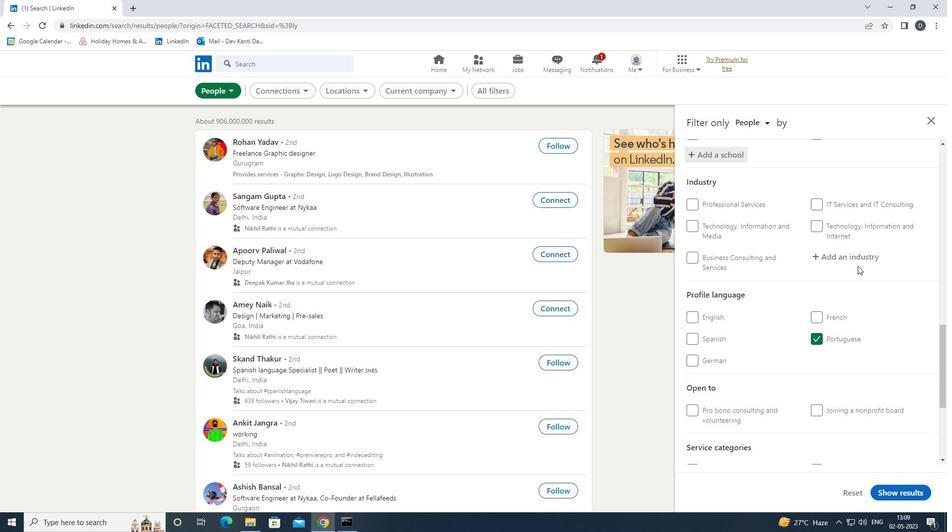 
Action: Key pressed <Key.shift>WATER,<Key.down><Key.down><Key.down><Key.enter>
Screenshot: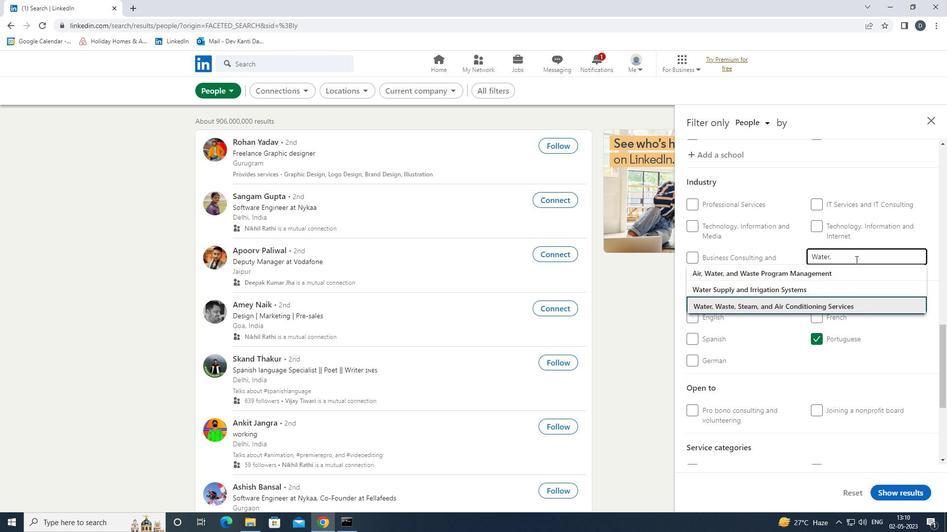 
Action: Mouse moved to (852, 255)
Screenshot: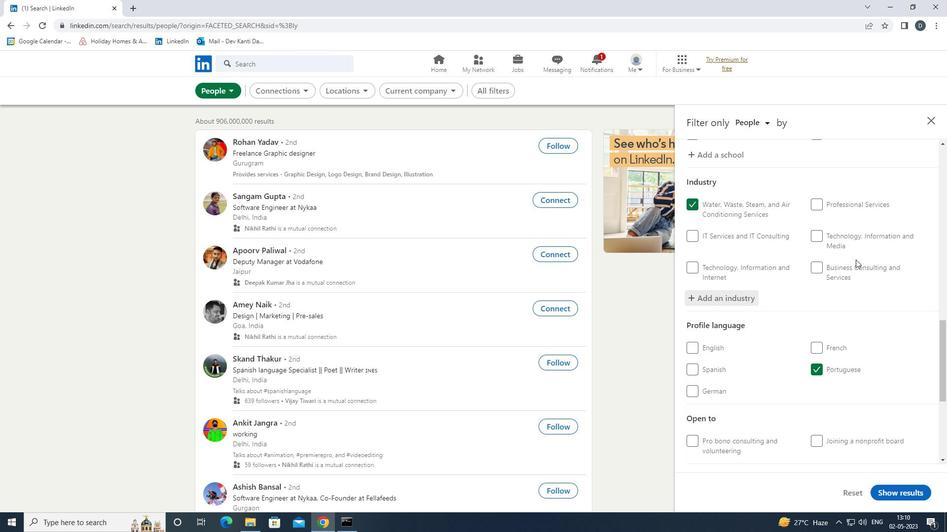 
Action: Mouse scrolled (852, 254) with delta (0, 0)
Screenshot: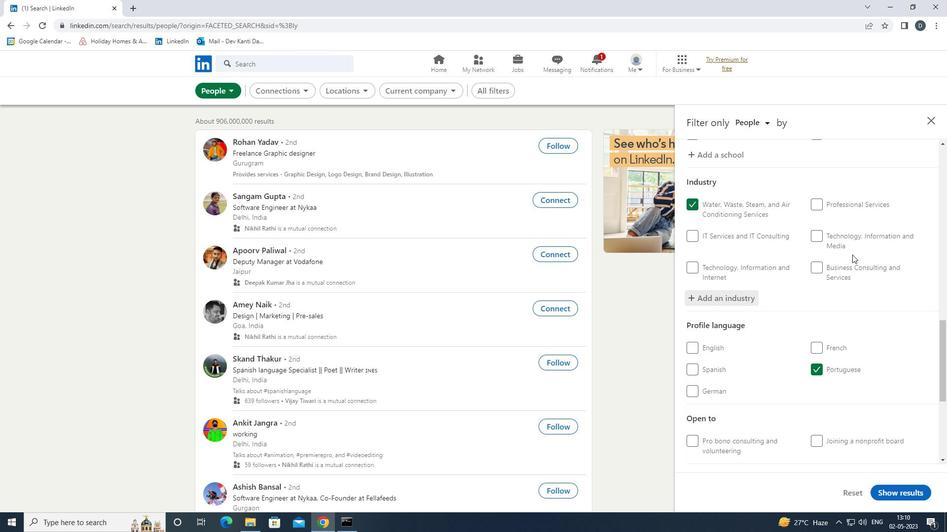 
Action: Mouse moved to (851, 255)
Screenshot: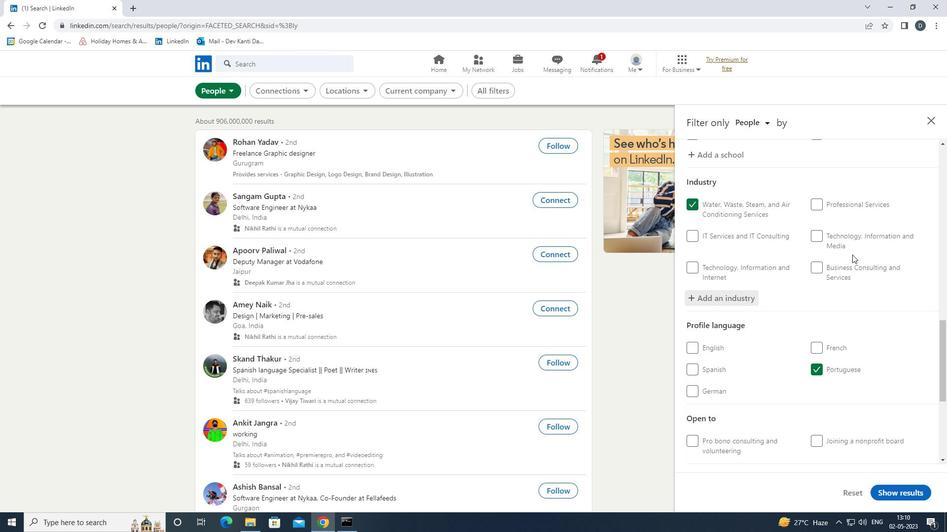 
Action: Mouse scrolled (851, 254) with delta (0, 0)
Screenshot: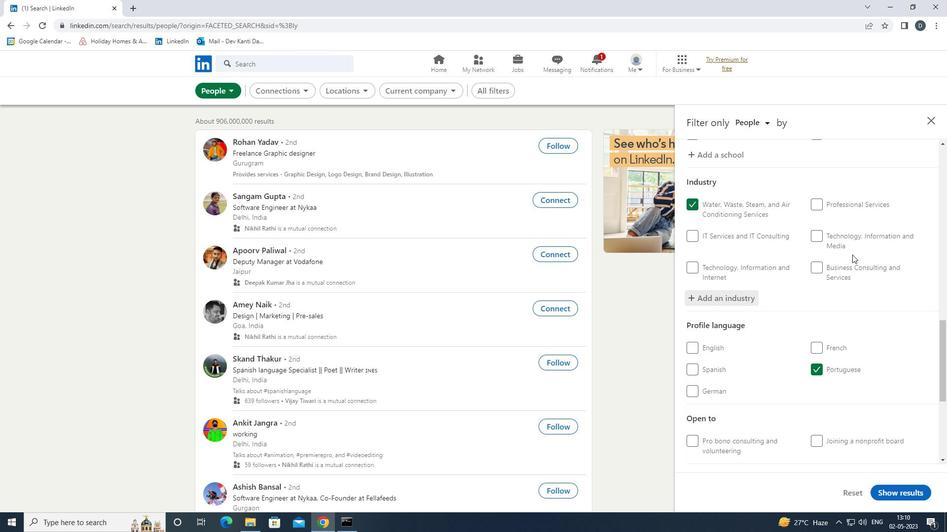 
Action: Mouse scrolled (851, 254) with delta (0, 0)
Screenshot: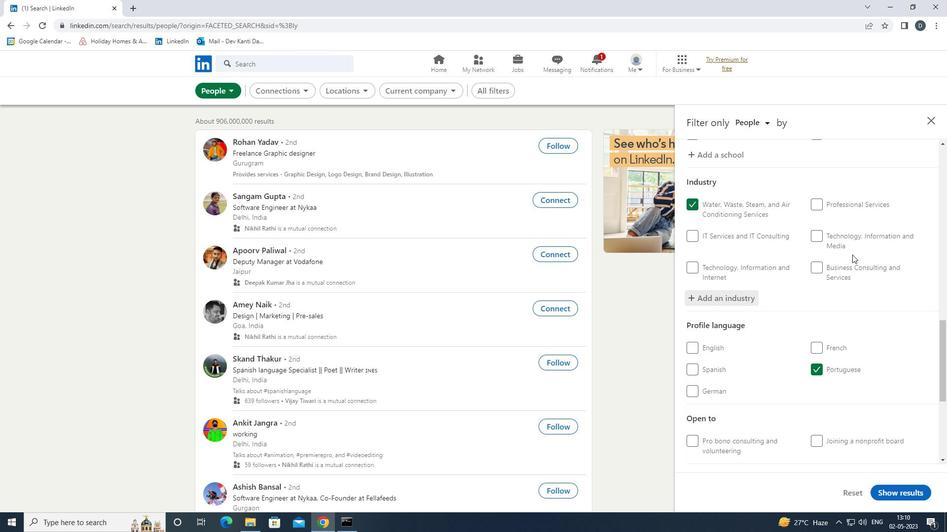 
Action: Mouse scrolled (851, 254) with delta (0, 0)
Screenshot: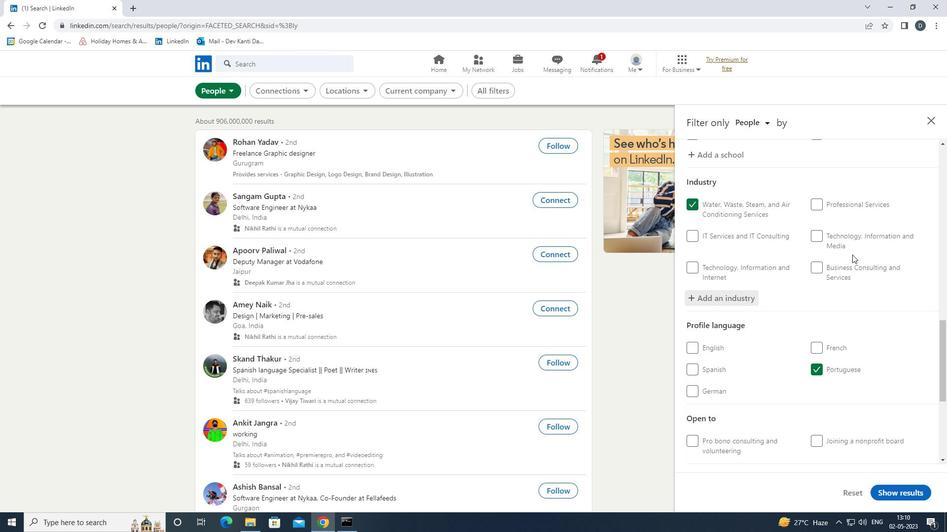 
Action: Mouse moved to (841, 351)
Screenshot: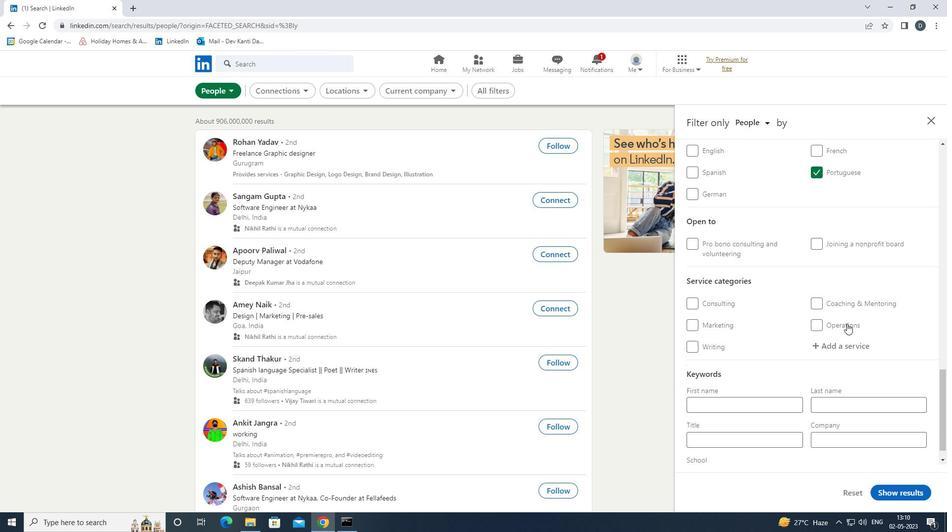 
Action: Mouse pressed left at (841, 351)
Screenshot: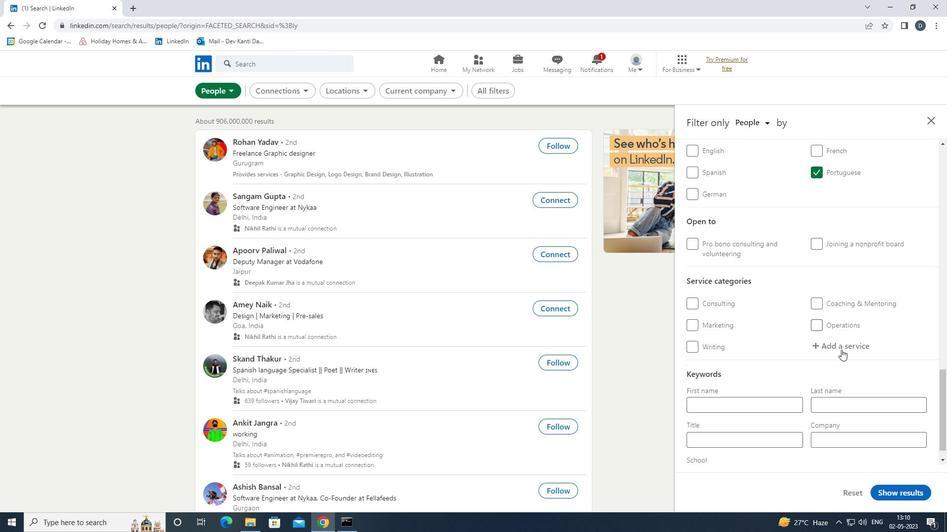 
Action: Key pressed <Key.shift><Key.shift><Key.shift><Key.shift><Key.shift>GRANT<Key.space><Key.shift>WRI<Key.down><Key.enter>
Screenshot: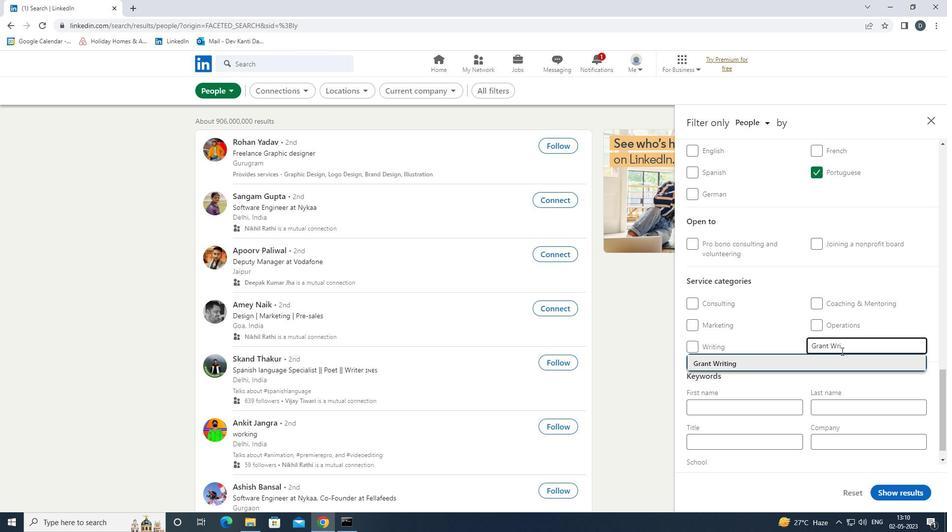 
Action: Mouse scrolled (841, 351) with delta (0, 0)
Screenshot: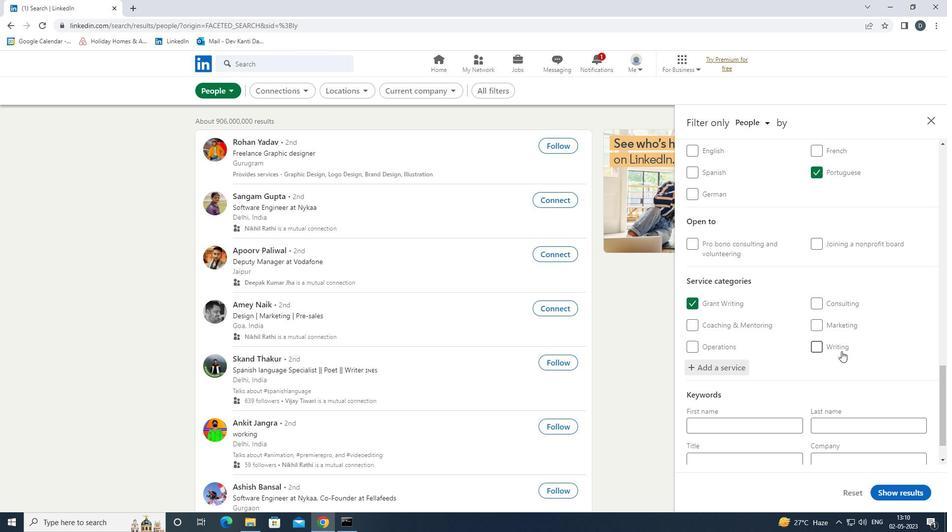 
Action: Mouse scrolled (841, 351) with delta (0, 0)
Screenshot: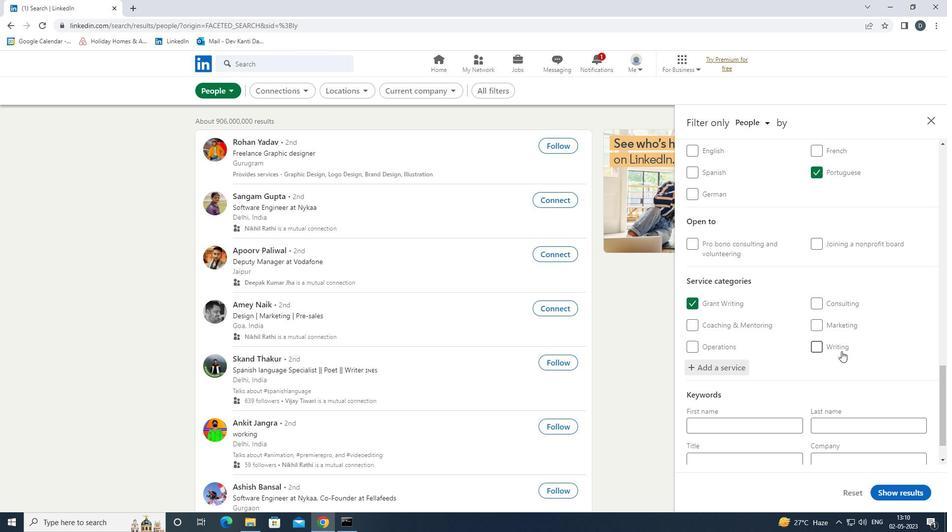 
Action: Mouse scrolled (841, 351) with delta (0, 0)
Screenshot: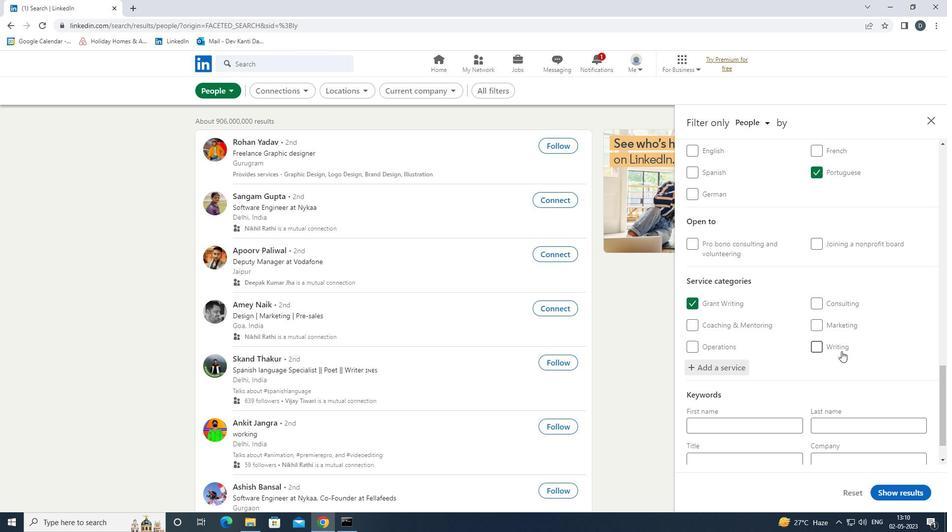 
Action: Mouse scrolled (841, 351) with delta (0, 0)
Screenshot: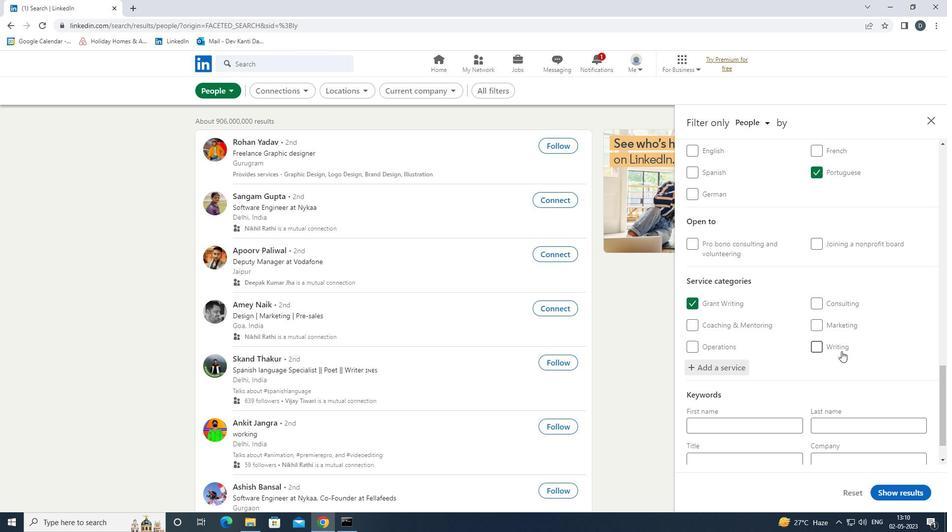 
Action: Mouse moved to (838, 354)
Screenshot: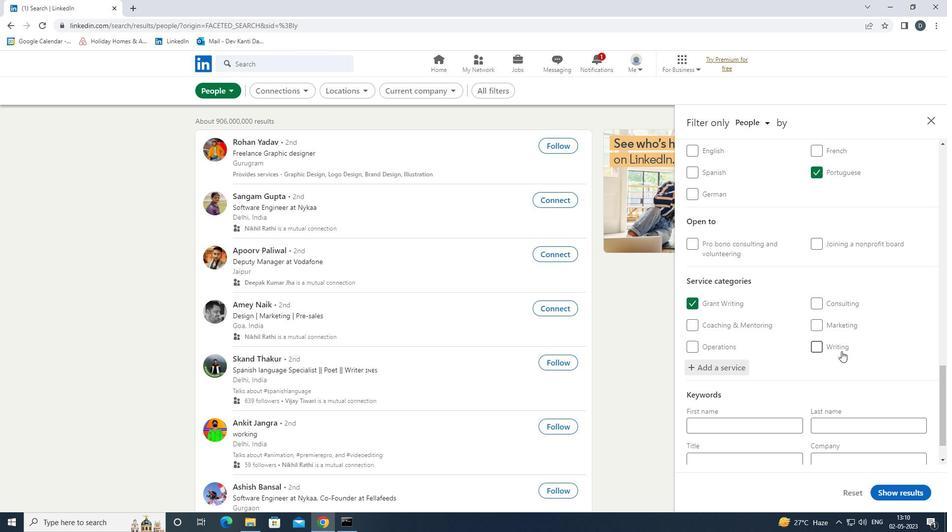 
Action: Mouse scrolled (838, 354) with delta (0, 0)
Screenshot: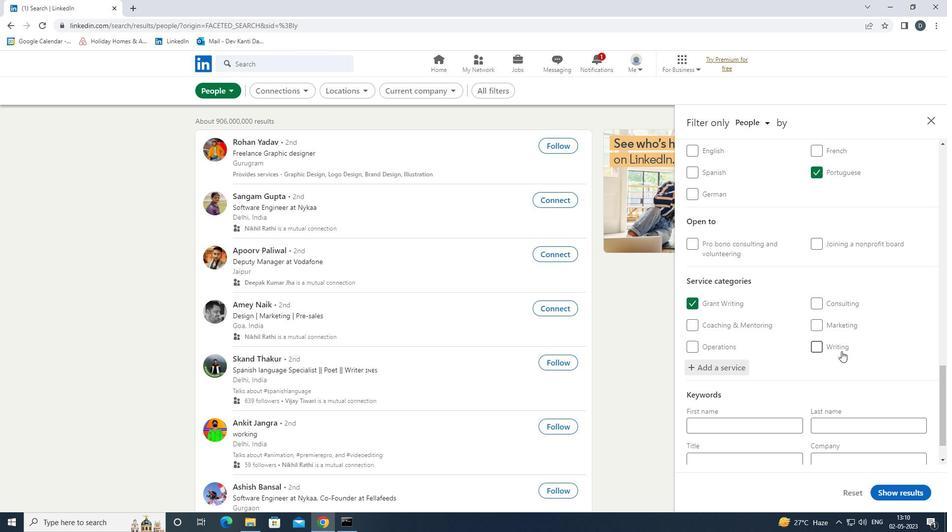 
Action: Mouse moved to (769, 421)
Screenshot: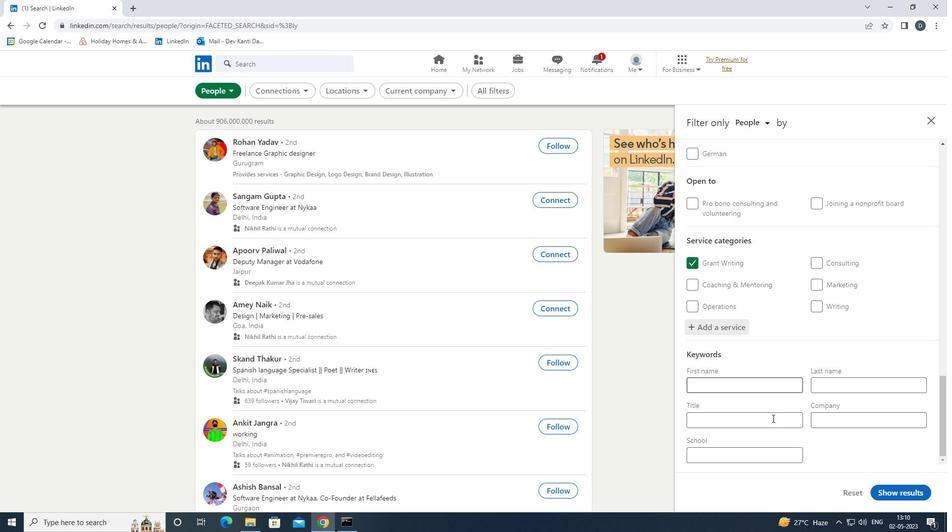 
Action: Mouse pressed left at (769, 421)
Screenshot: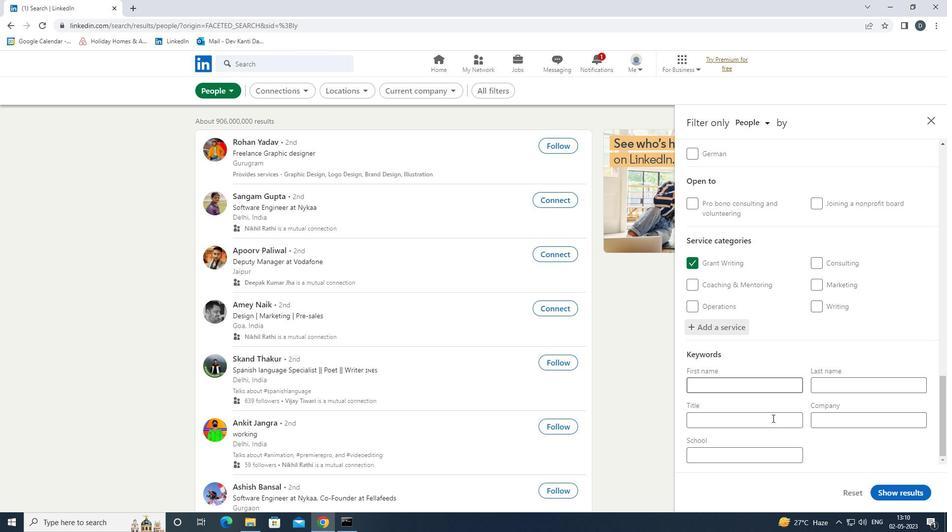 
Action: Key pressed <Key.shift>CIVIL<Key.space><Key.shift>ENGINEER
Screenshot: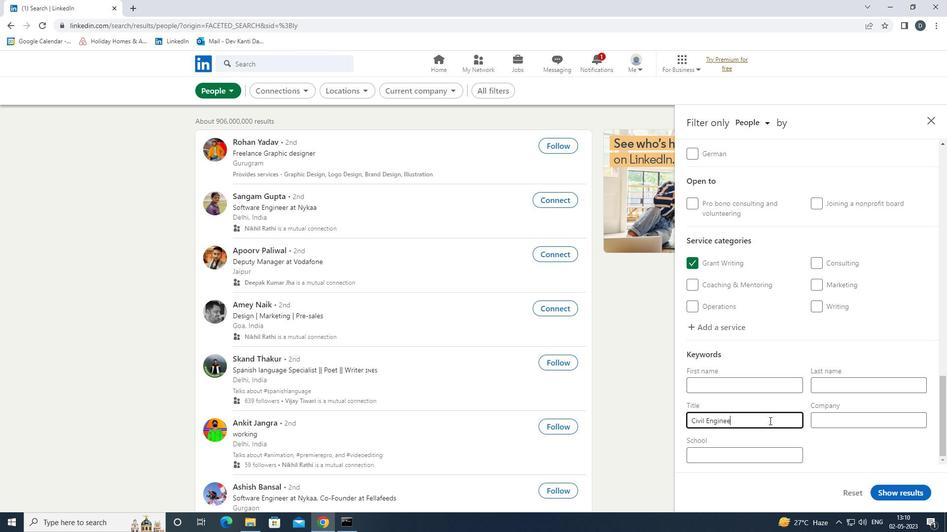 
Action: Mouse moved to (904, 495)
Screenshot: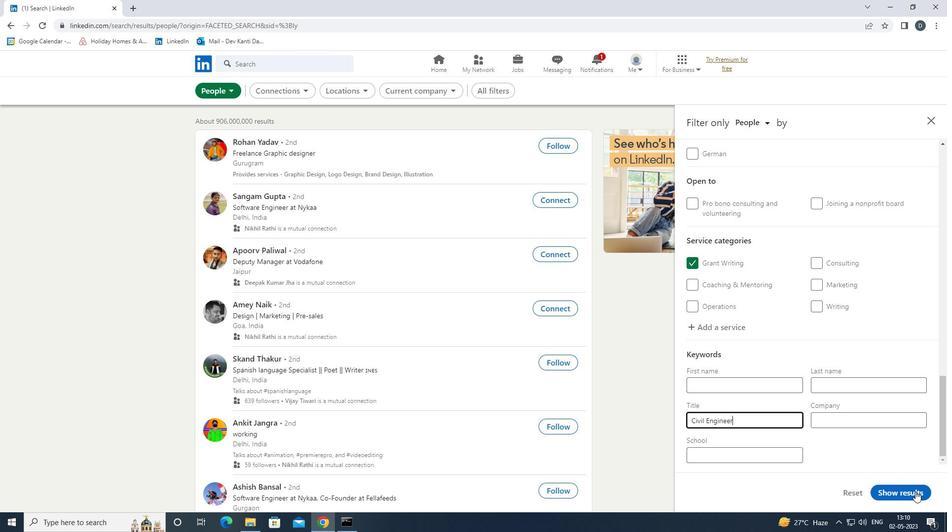 
Action: Mouse pressed left at (904, 495)
Screenshot: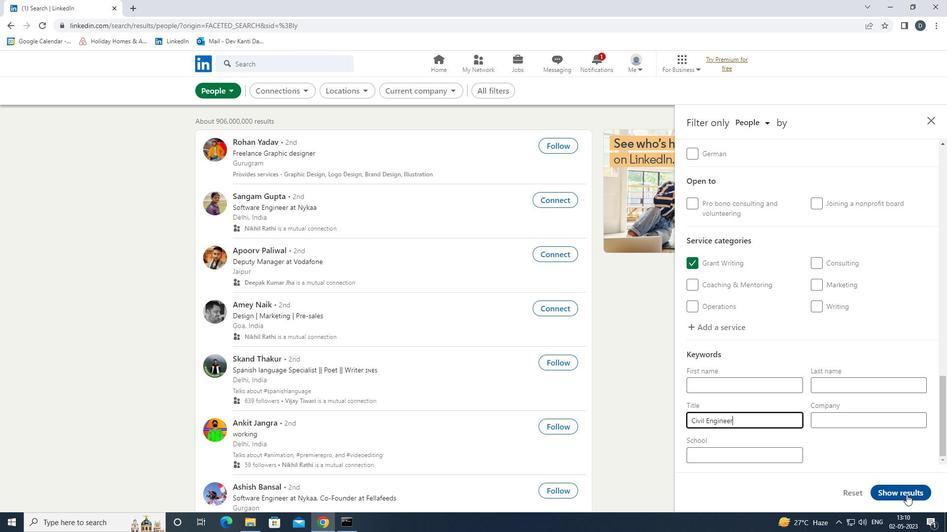 
Action: Mouse moved to (663, 356)
Screenshot: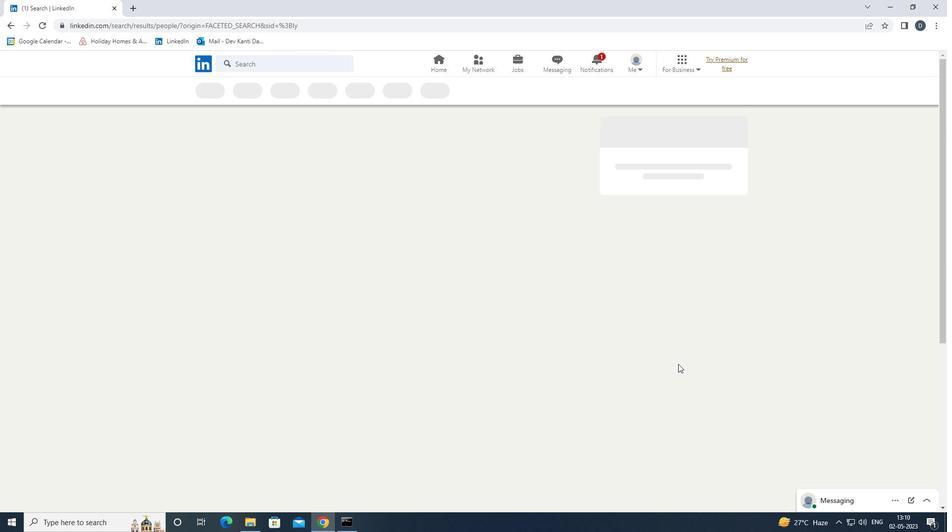 
